 Task: Search one way flight ticket for 1 adult, 5 children, 2 infants in seat and 1 infant on lap in first from Bangor: Bangor International Airport to Rock Springs: Southwest Wyoming Regional Airport (rock Springs Sweetwater County Airport) on 8-5-2023. Choice of flights is Emirates. Number of bags: 1 checked bag. Price is upto 87000. Outbound departure time preference is 12:00.
Action: Mouse moved to (264, 257)
Screenshot: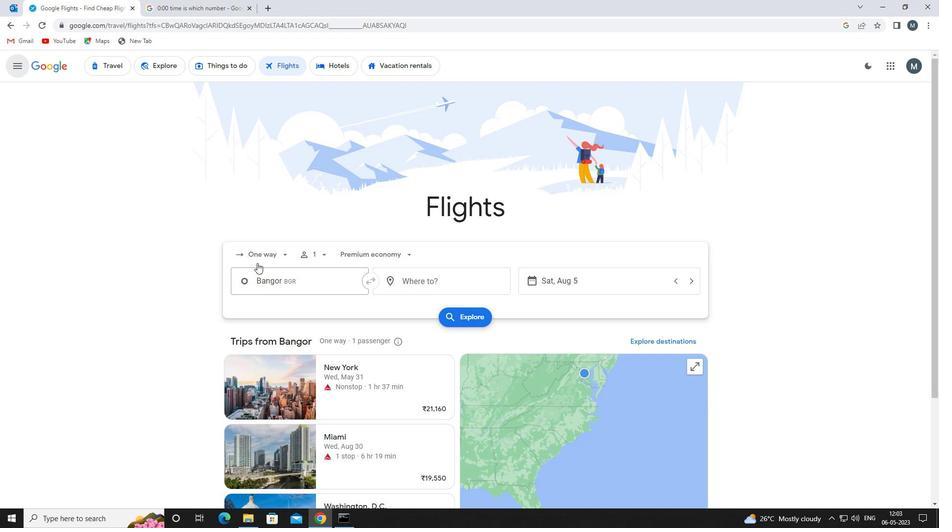 
Action: Mouse pressed left at (264, 257)
Screenshot: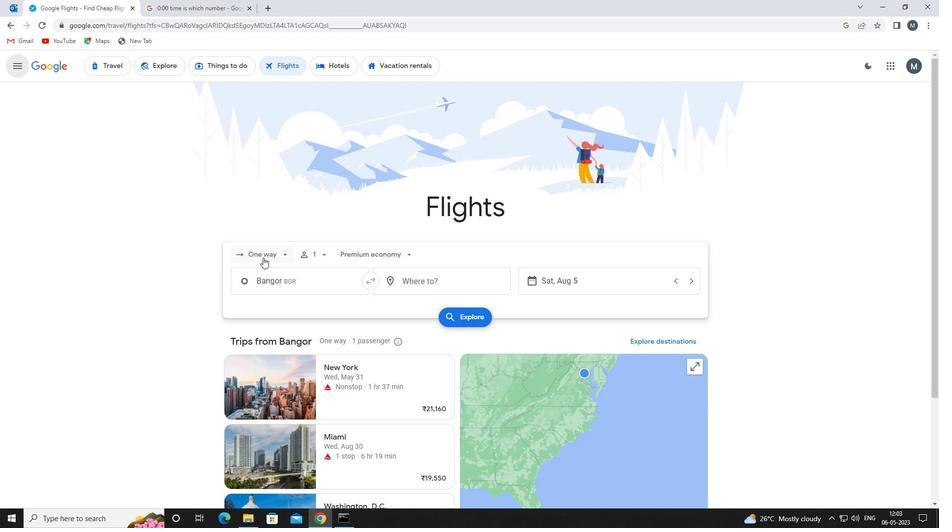 
Action: Mouse moved to (269, 299)
Screenshot: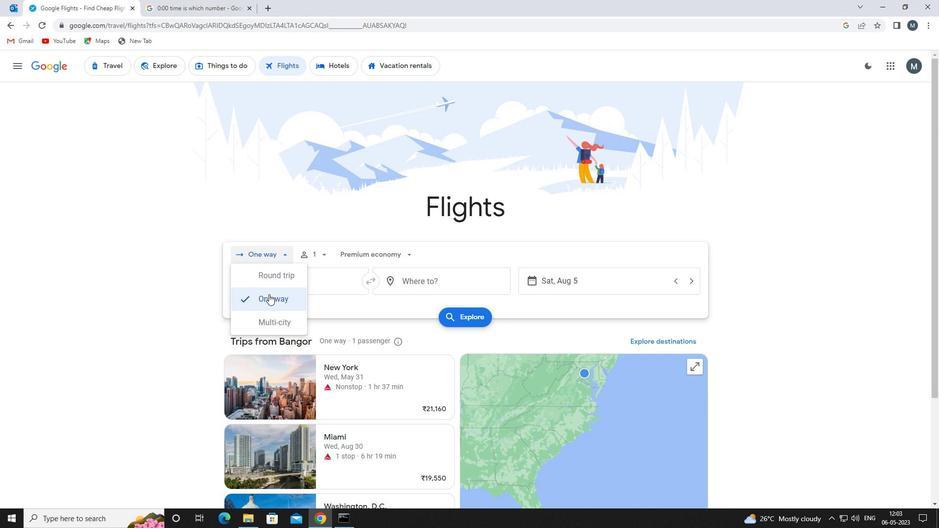 
Action: Mouse pressed left at (269, 299)
Screenshot: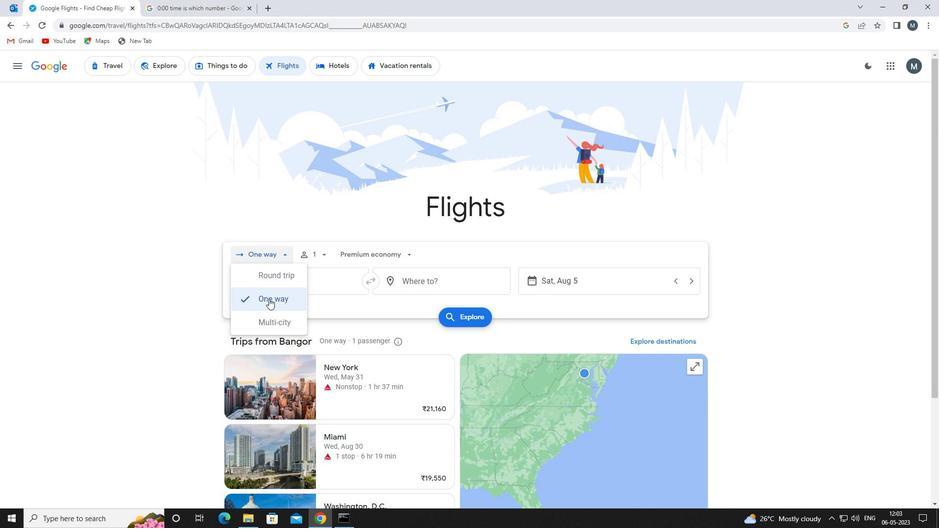 
Action: Mouse moved to (322, 254)
Screenshot: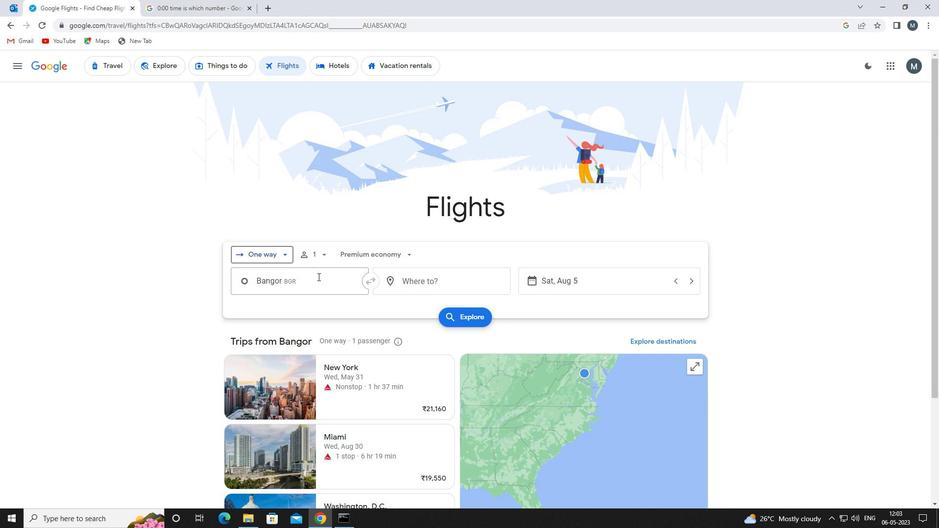 
Action: Mouse pressed left at (322, 254)
Screenshot: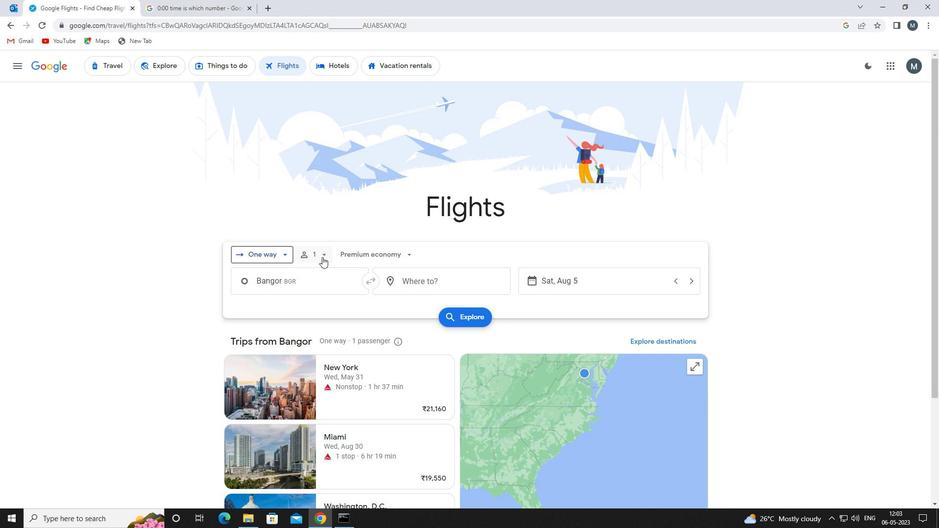 
Action: Mouse moved to (398, 306)
Screenshot: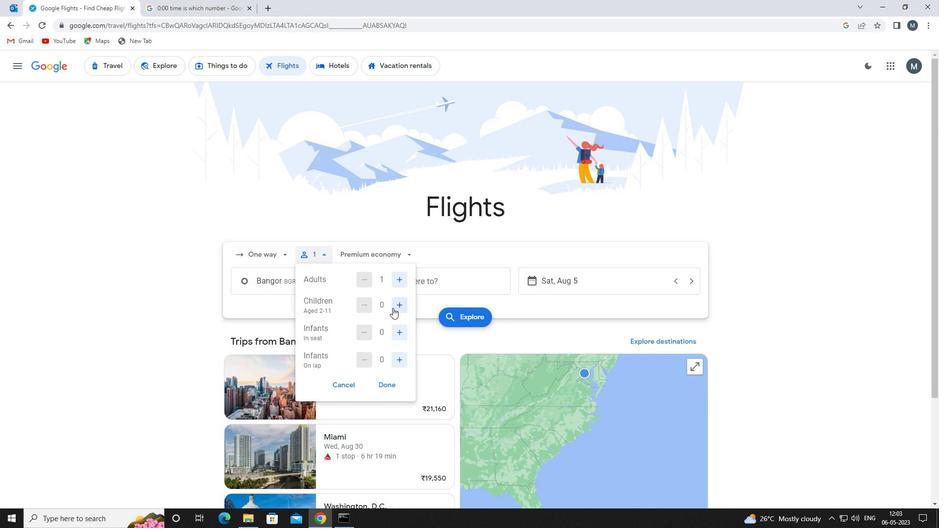 
Action: Mouse pressed left at (398, 306)
Screenshot: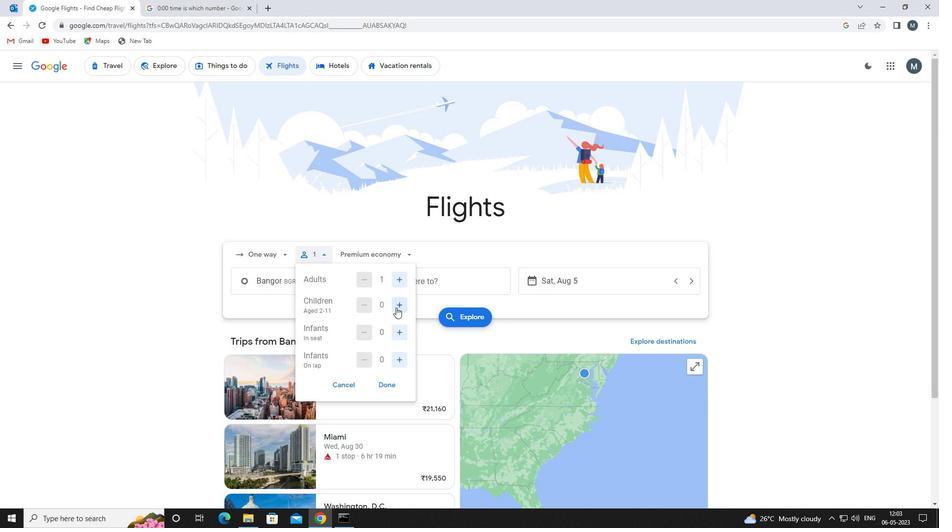 
Action: Mouse moved to (398, 306)
Screenshot: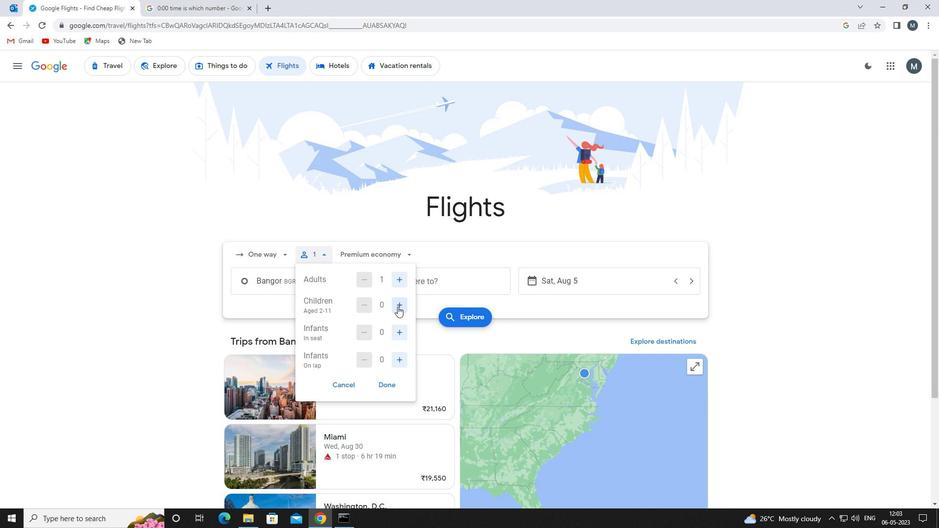 
Action: Mouse pressed left at (398, 306)
Screenshot: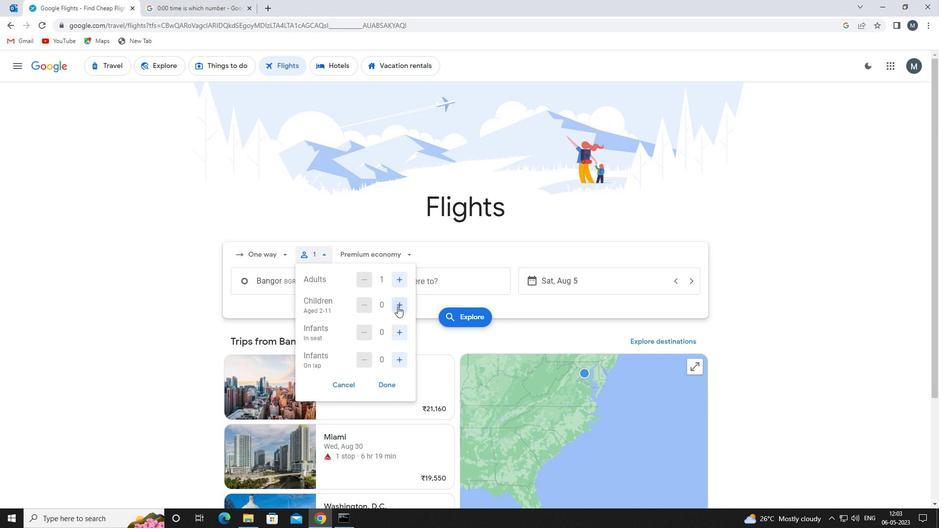 
Action: Mouse pressed left at (398, 306)
Screenshot: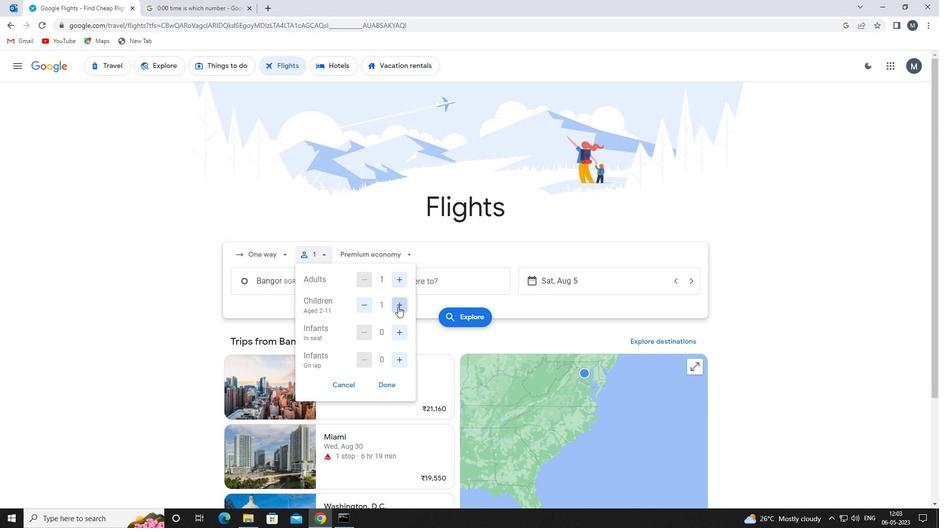 
Action: Mouse pressed left at (398, 306)
Screenshot: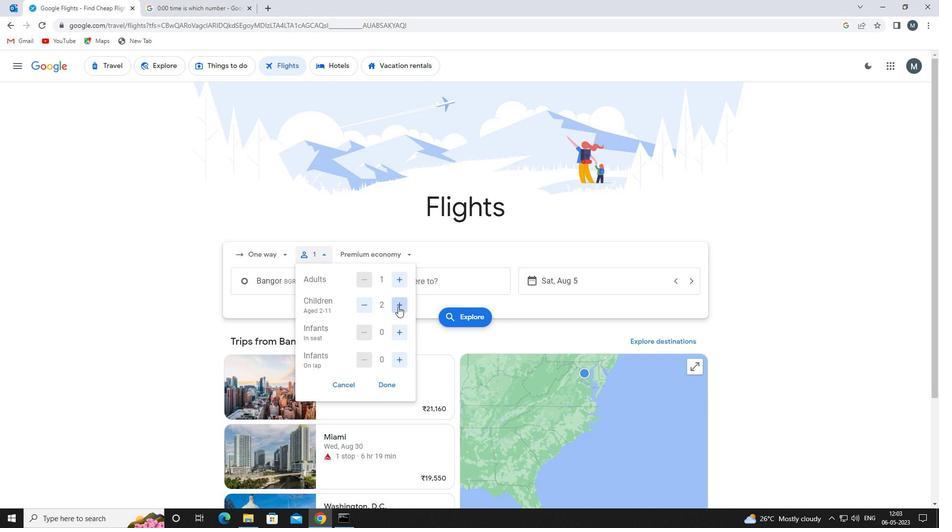 
Action: Mouse pressed left at (398, 306)
Screenshot: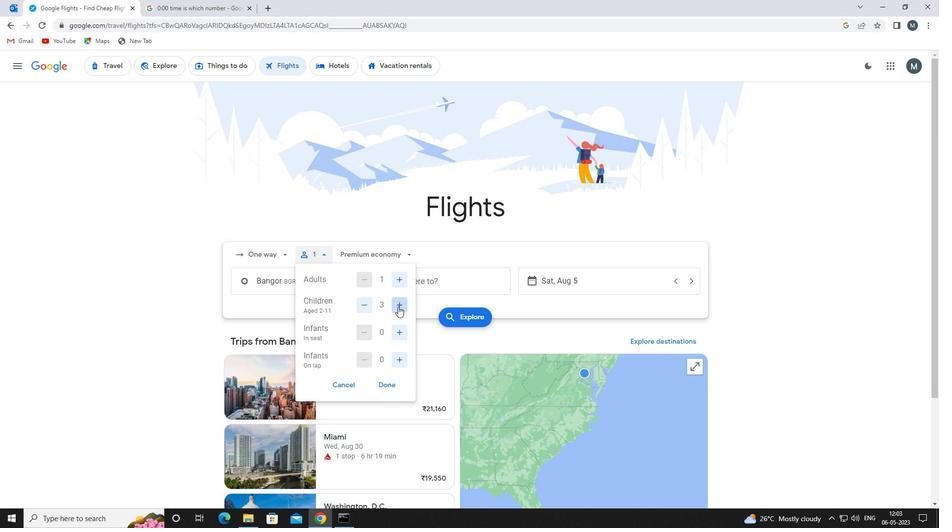 
Action: Mouse moved to (402, 335)
Screenshot: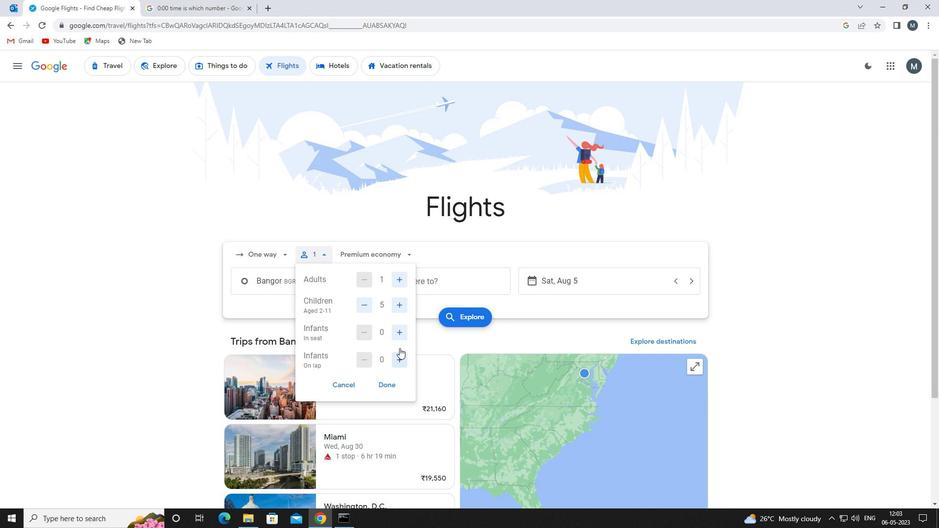 
Action: Mouse pressed left at (402, 335)
Screenshot: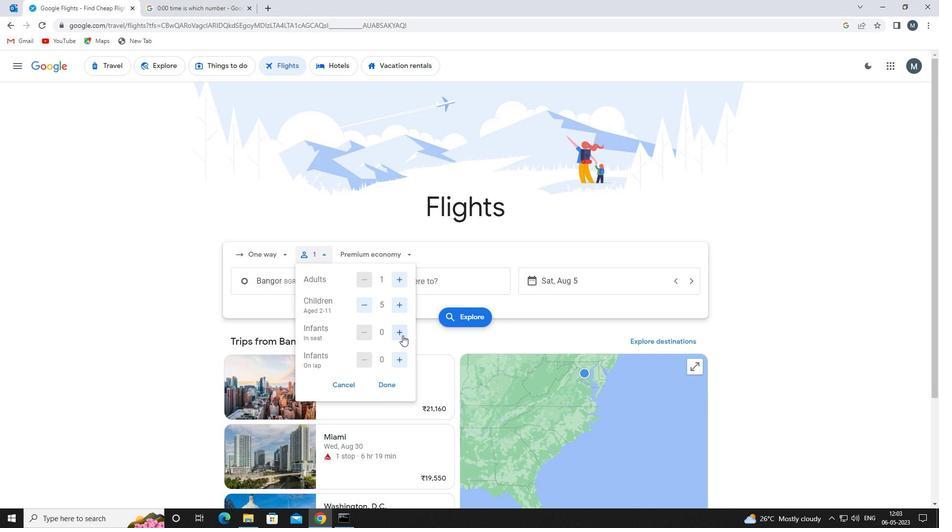 
Action: Mouse moved to (403, 334)
Screenshot: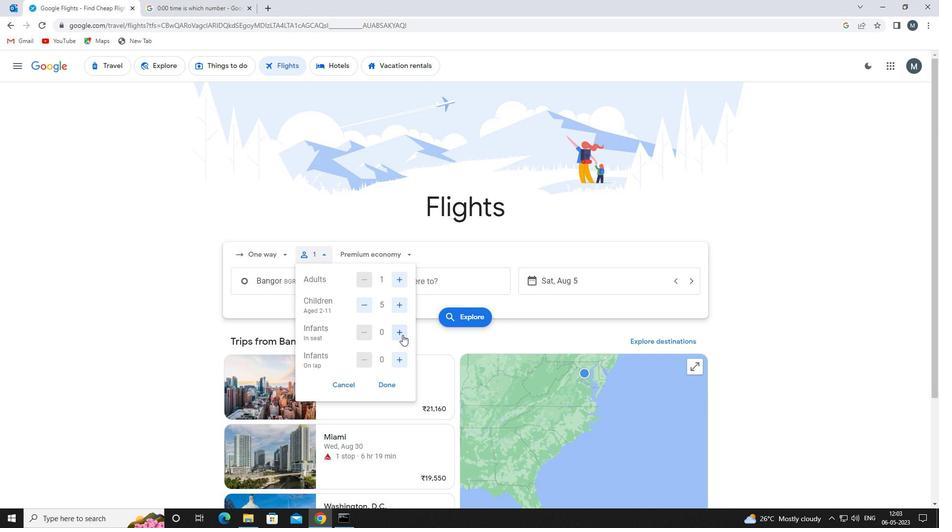 
Action: Mouse pressed left at (403, 334)
Screenshot: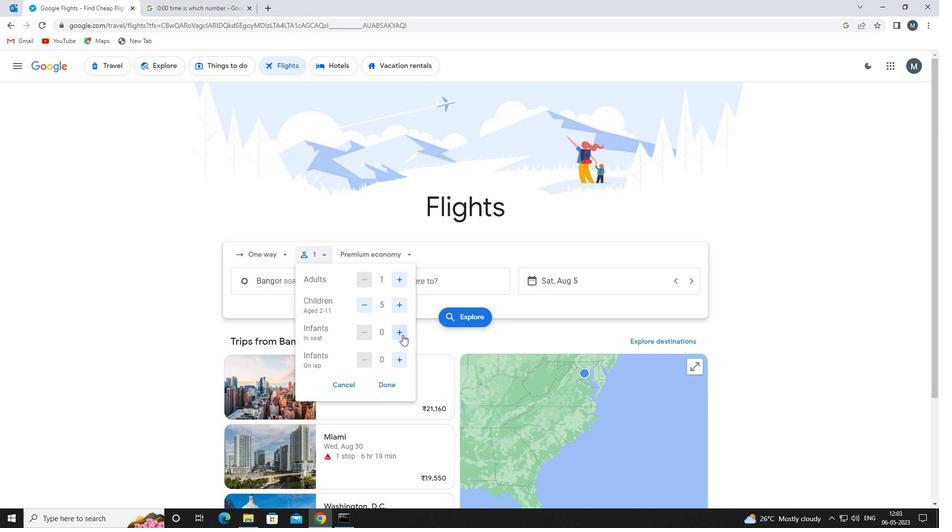 
Action: Mouse moved to (398, 362)
Screenshot: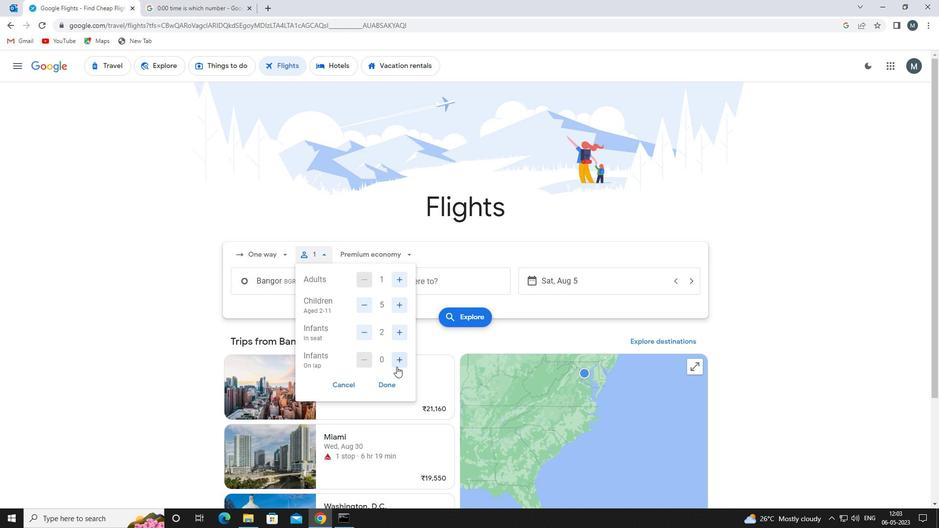 
Action: Mouse pressed left at (398, 362)
Screenshot: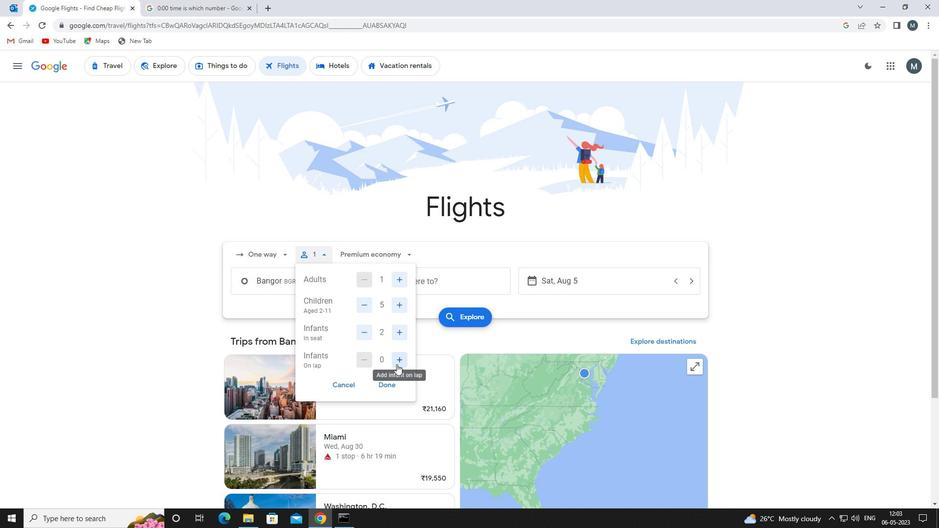 
Action: Mouse moved to (364, 330)
Screenshot: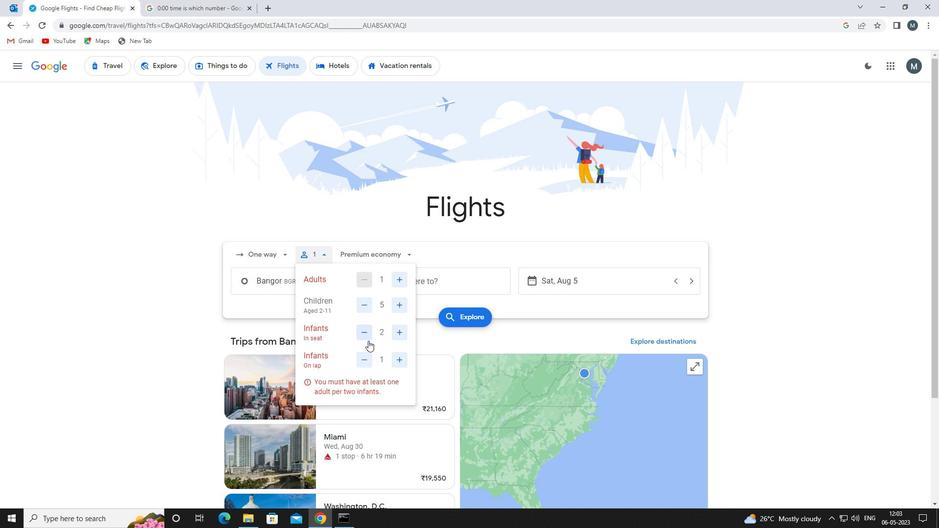 
Action: Mouse pressed left at (364, 330)
Screenshot: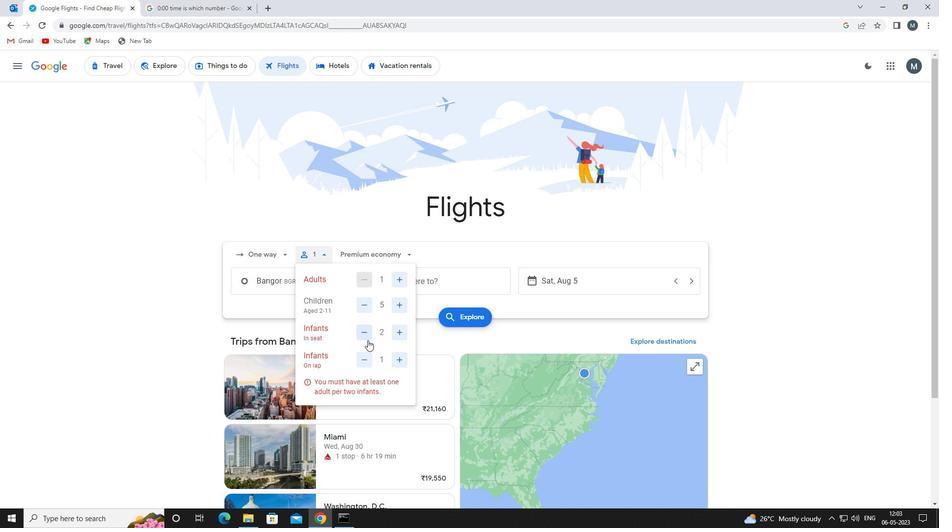 
Action: Mouse moved to (386, 381)
Screenshot: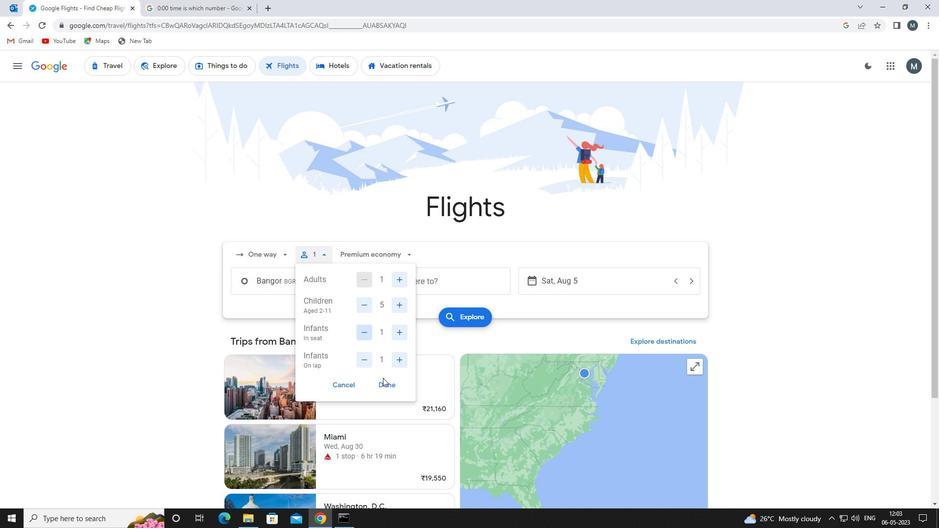 
Action: Mouse pressed left at (386, 381)
Screenshot: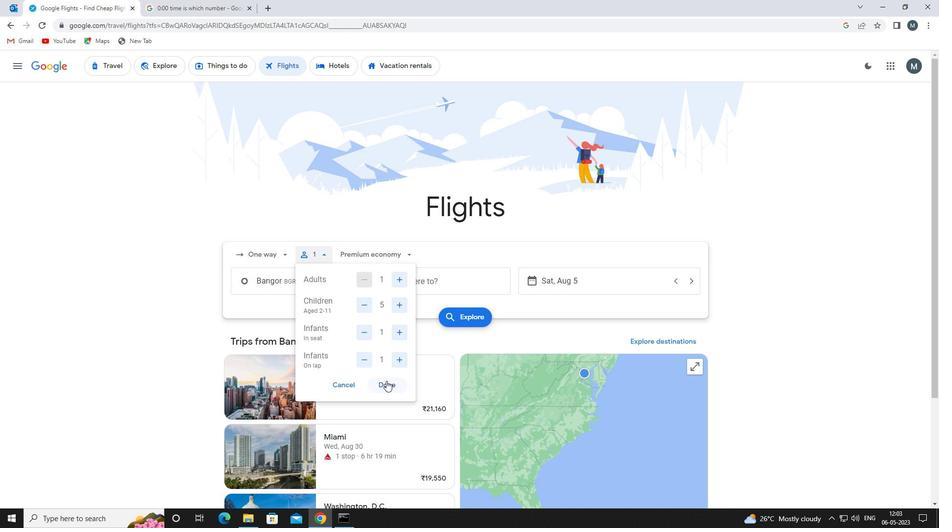 
Action: Mouse moved to (372, 251)
Screenshot: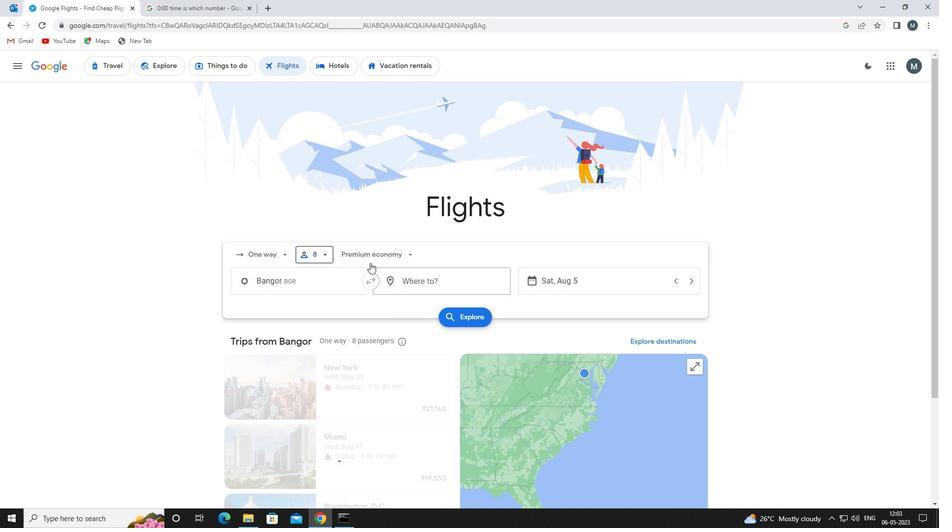 
Action: Mouse pressed left at (372, 251)
Screenshot: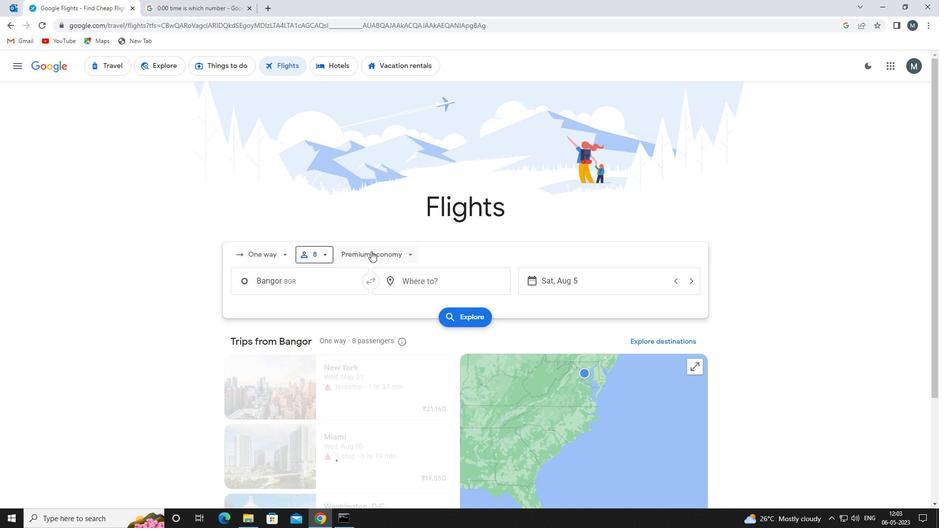 
Action: Mouse moved to (376, 345)
Screenshot: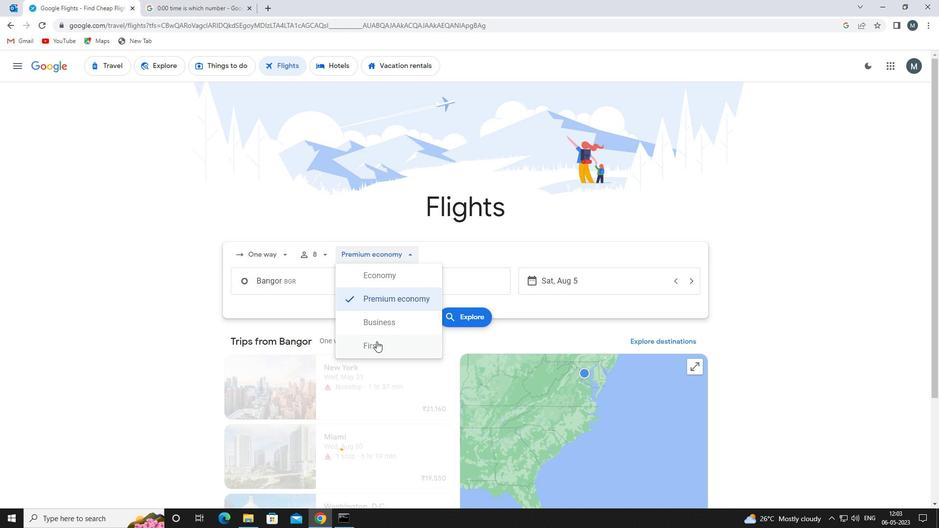 
Action: Mouse pressed left at (376, 345)
Screenshot: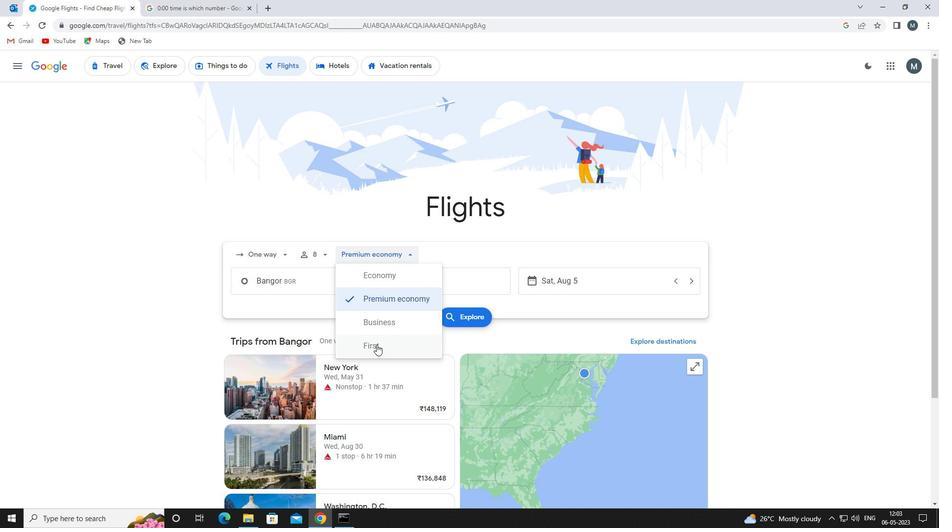 
Action: Mouse moved to (316, 284)
Screenshot: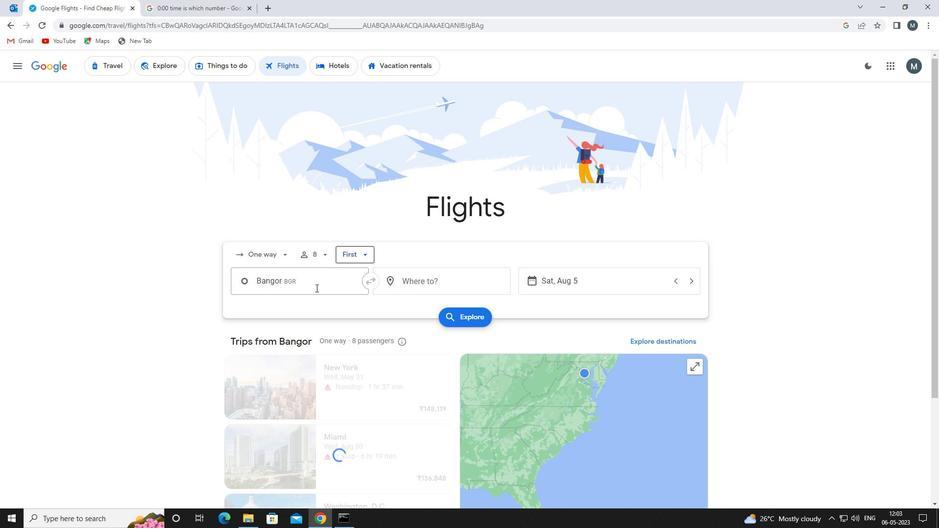 
Action: Mouse pressed left at (316, 284)
Screenshot: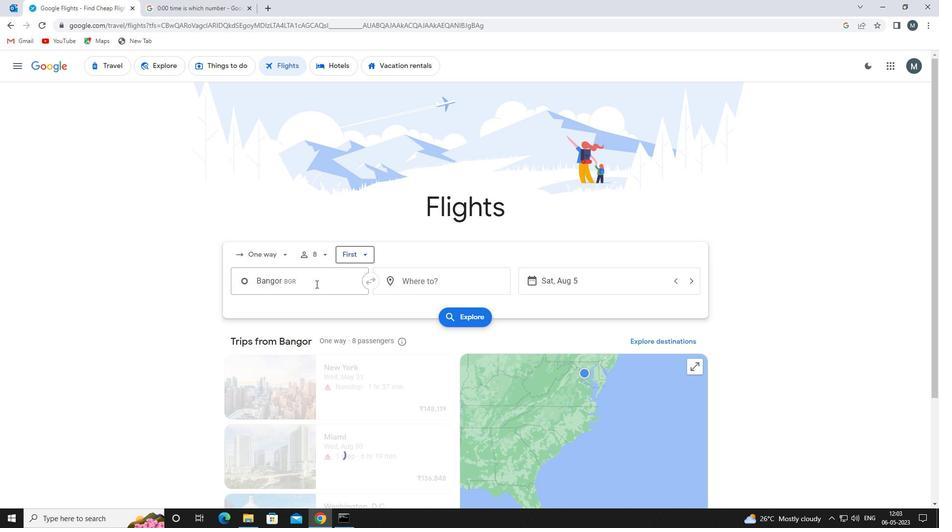
Action: Key pressed bangor<Key.space>ine<Key.backspace>
Screenshot: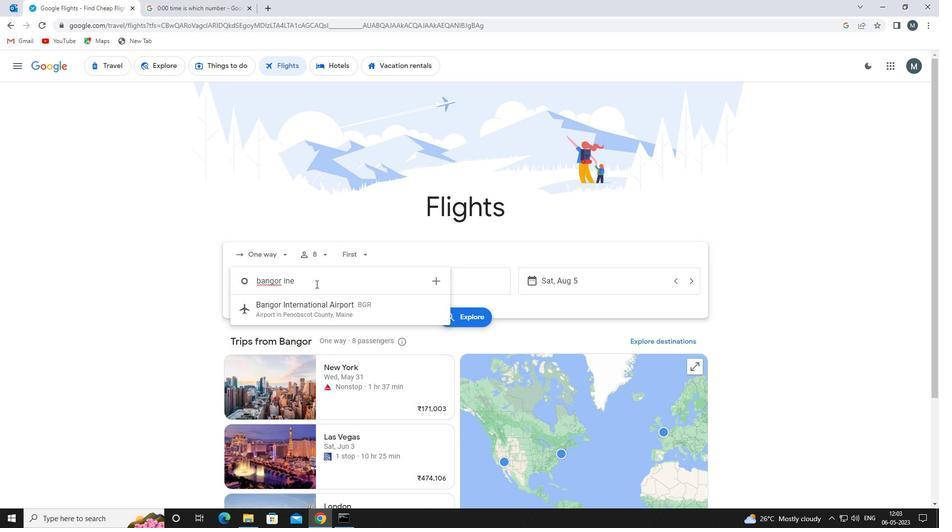 
Action: Mouse moved to (319, 307)
Screenshot: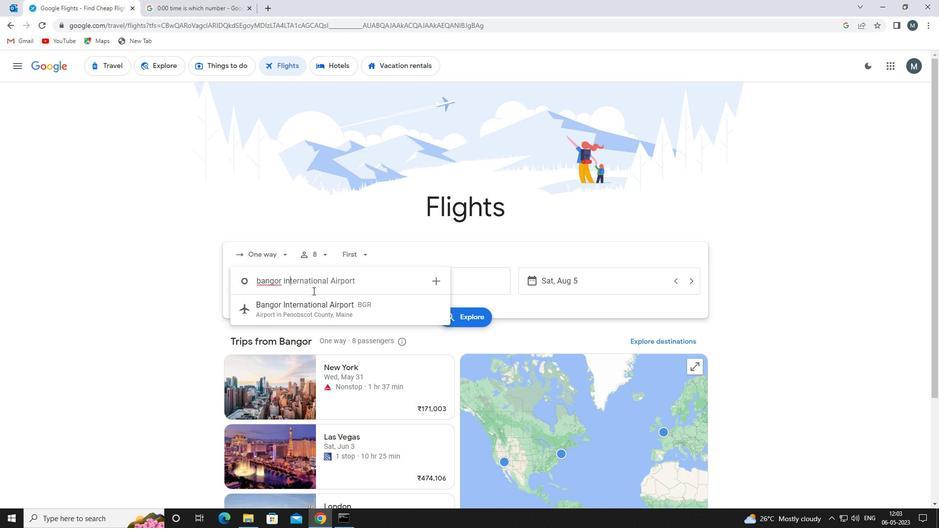 
Action: Mouse pressed left at (319, 307)
Screenshot: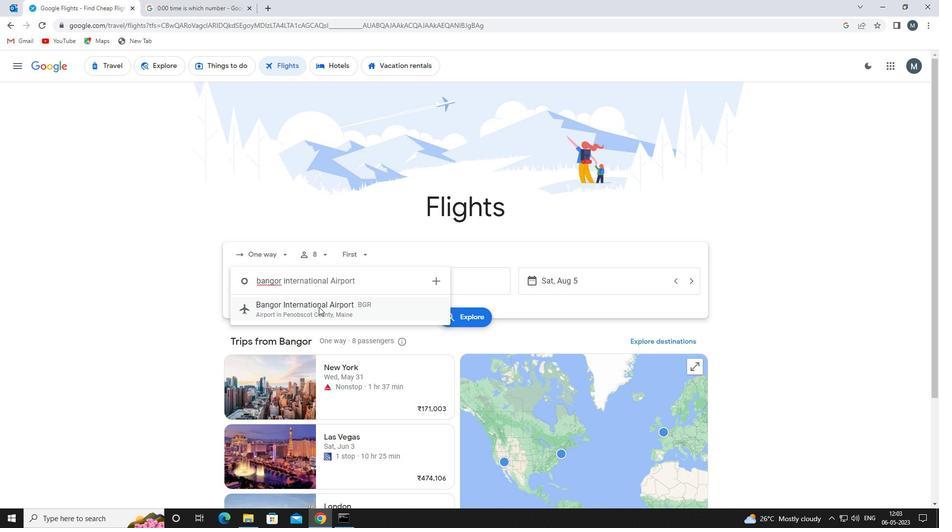 
Action: Mouse moved to (430, 283)
Screenshot: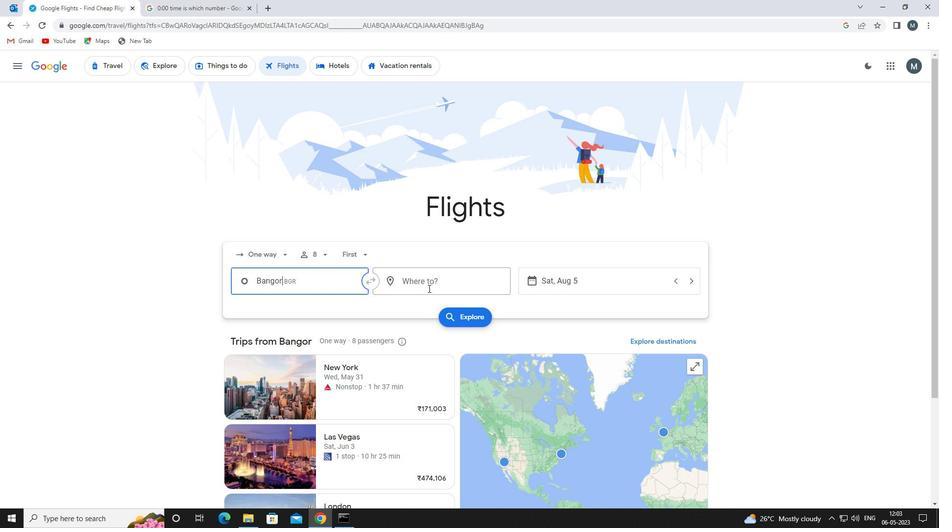 
Action: Mouse pressed left at (430, 283)
Screenshot: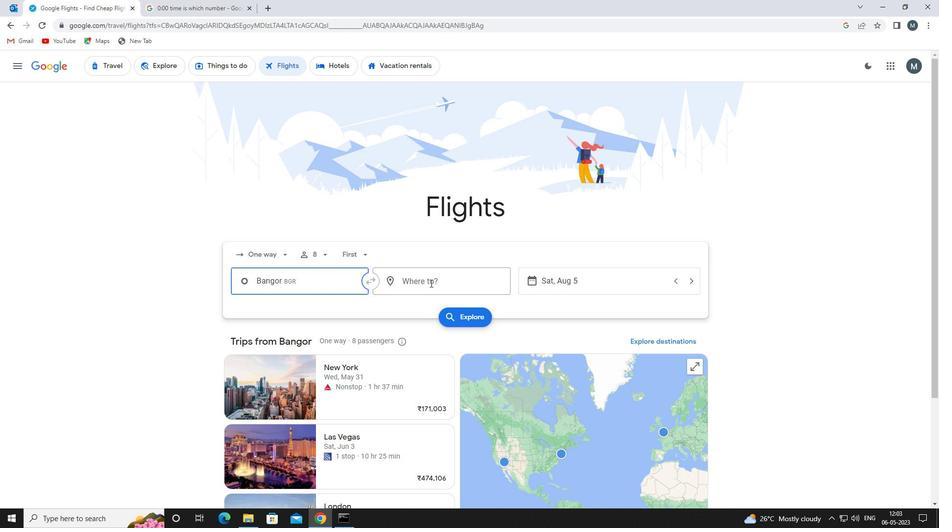 
Action: Key pressed southwest<Key.space>wy
Screenshot: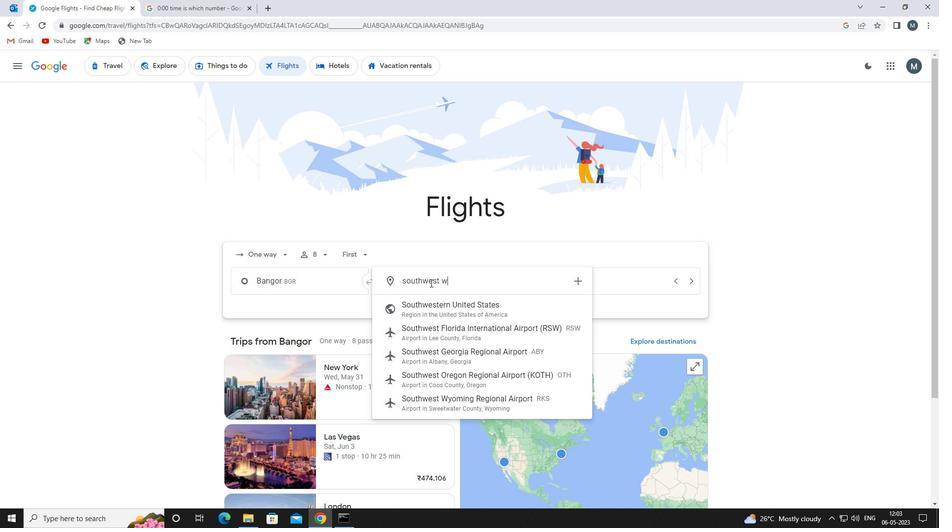 
Action: Mouse moved to (438, 310)
Screenshot: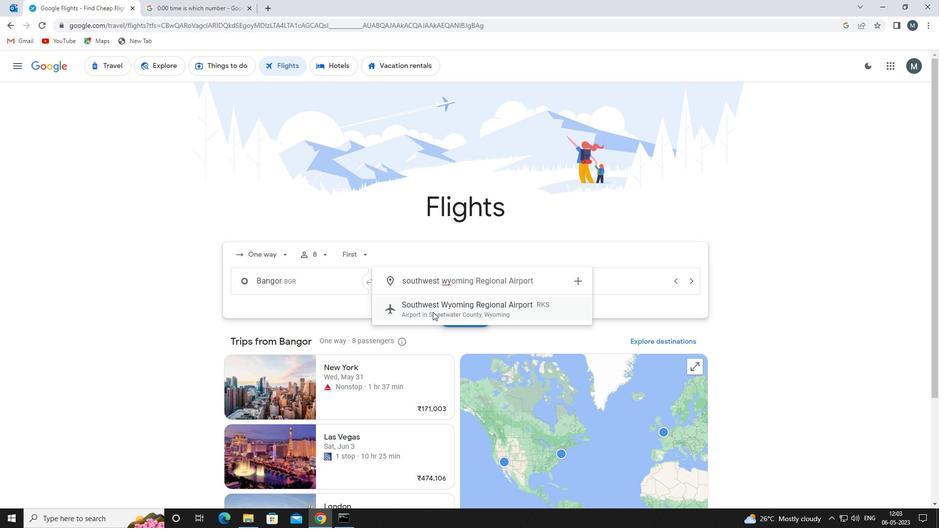 
Action: Mouse pressed left at (438, 310)
Screenshot: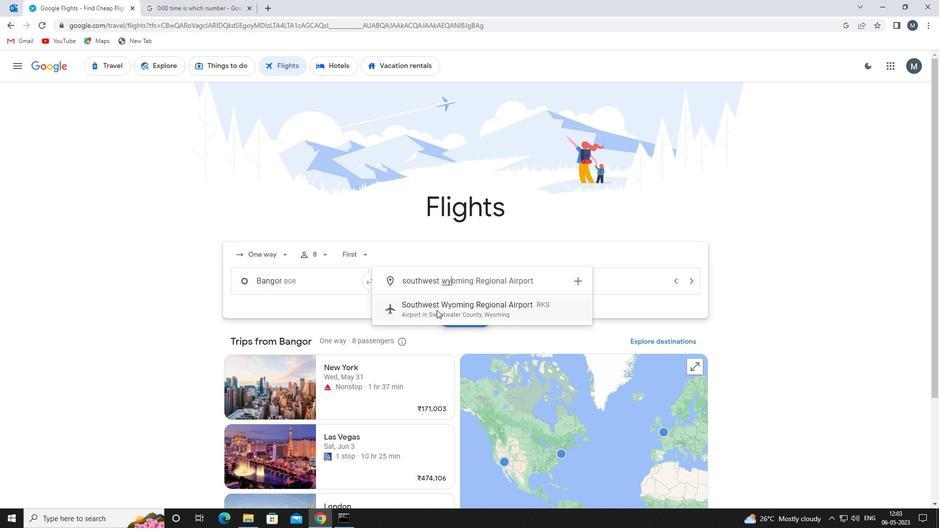 
Action: Mouse moved to (542, 282)
Screenshot: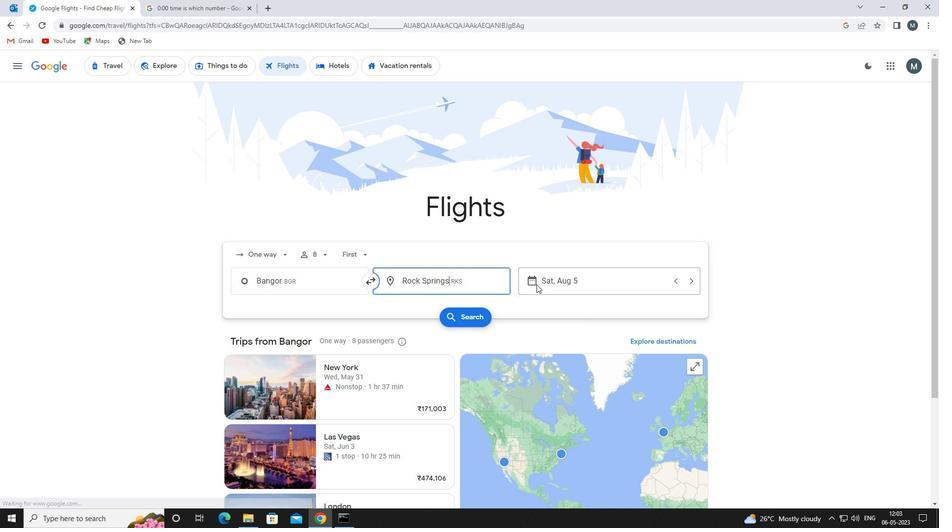 
Action: Mouse pressed left at (542, 282)
Screenshot: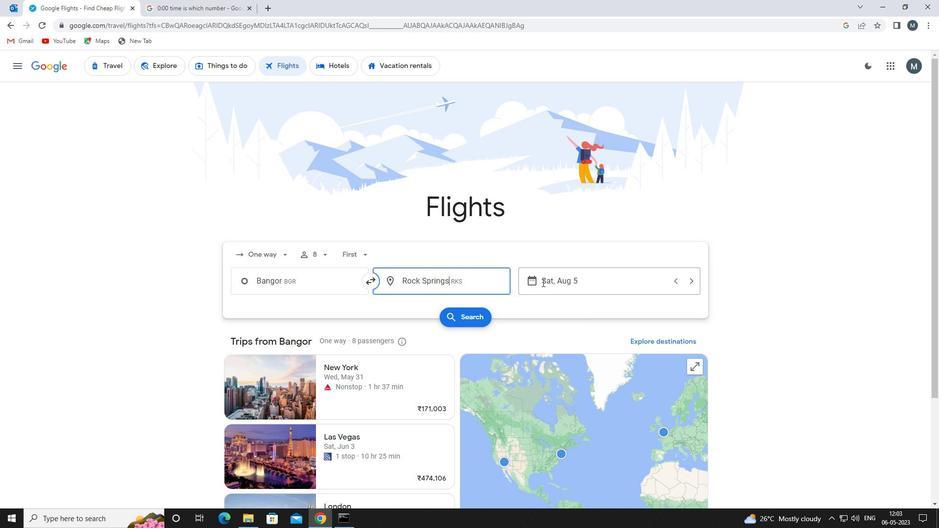 
Action: Mouse moved to (493, 334)
Screenshot: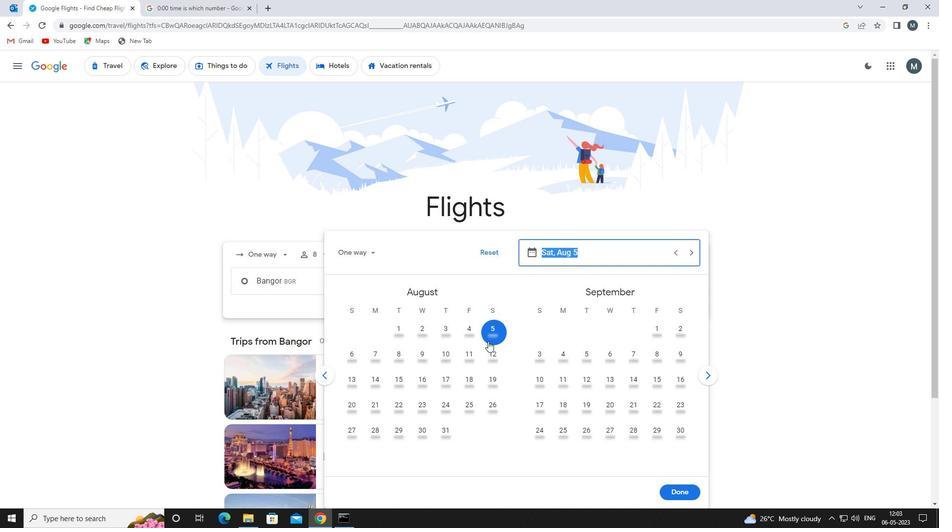 
Action: Mouse pressed left at (493, 334)
Screenshot: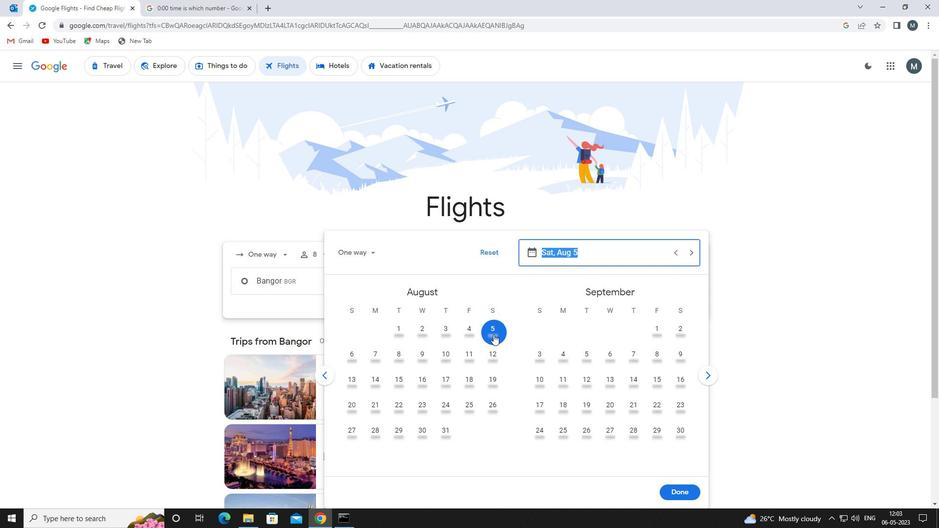 
Action: Mouse moved to (673, 492)
Screenshot: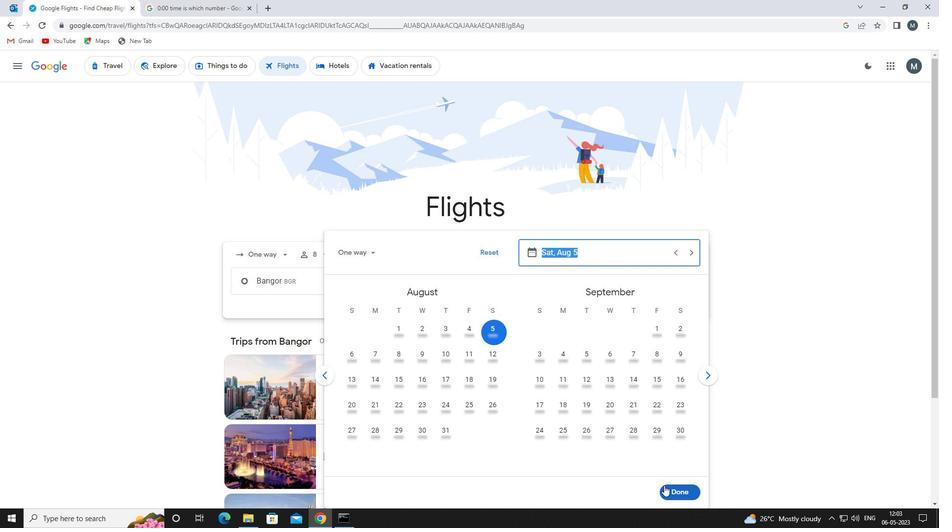 
Action: Mouse pressed left at (673, 492)
Screenshot: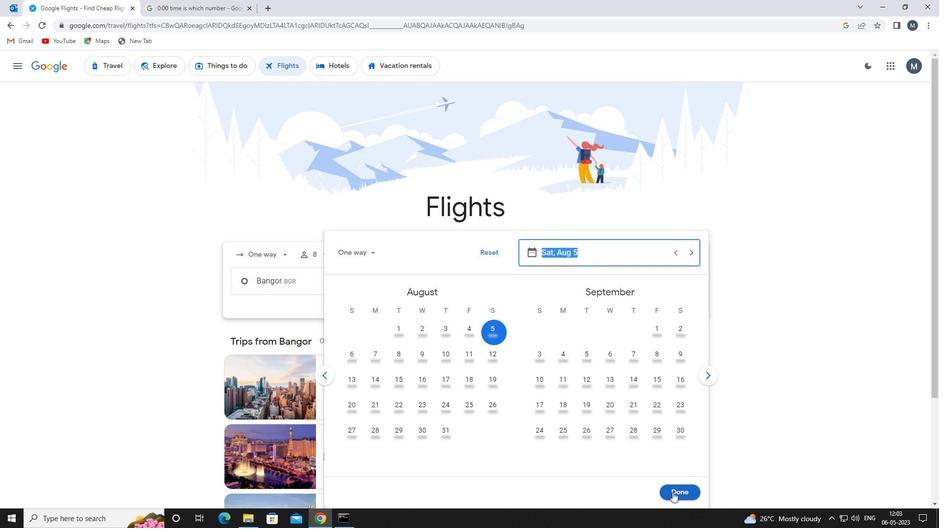 
Action: Mouse moved to (470, 312)
Screenshot: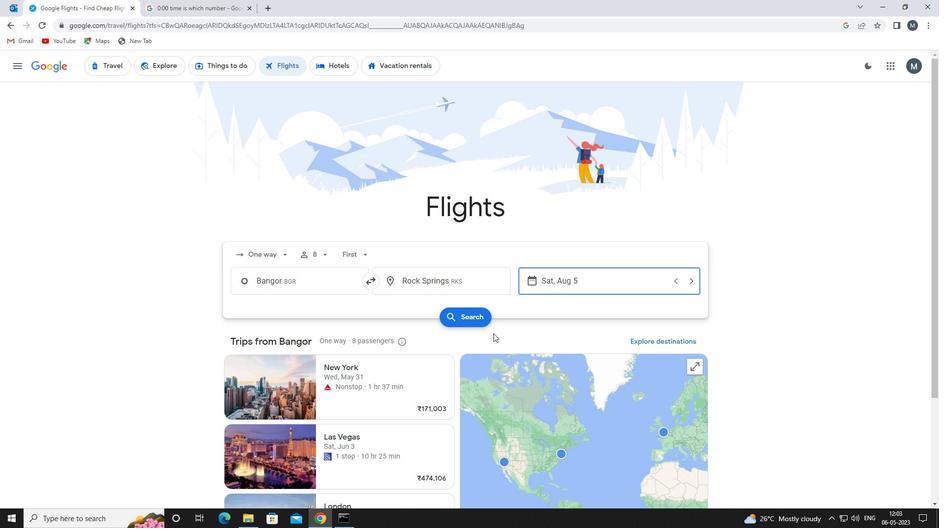 
Action: Mouse pressed left at (470, 312)
Screenshot: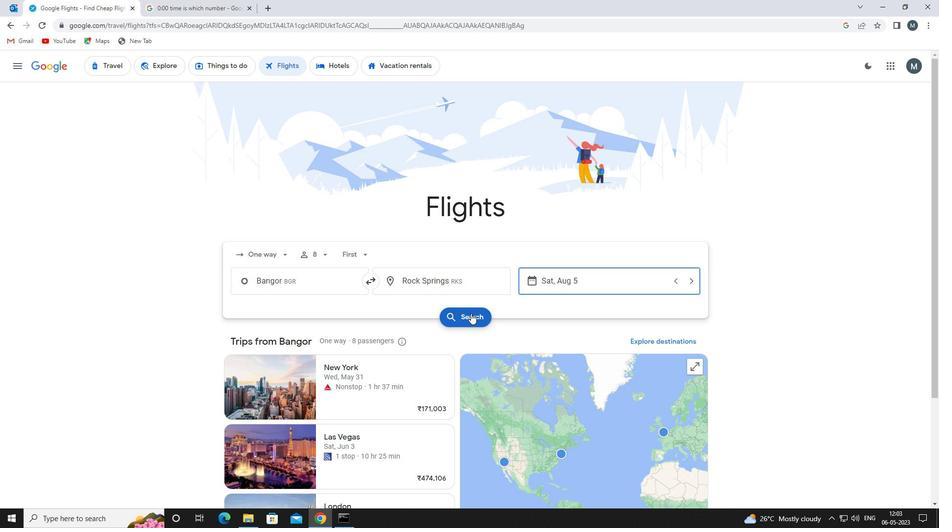
Action: Mouse moved to (256, 158)
Screenshot: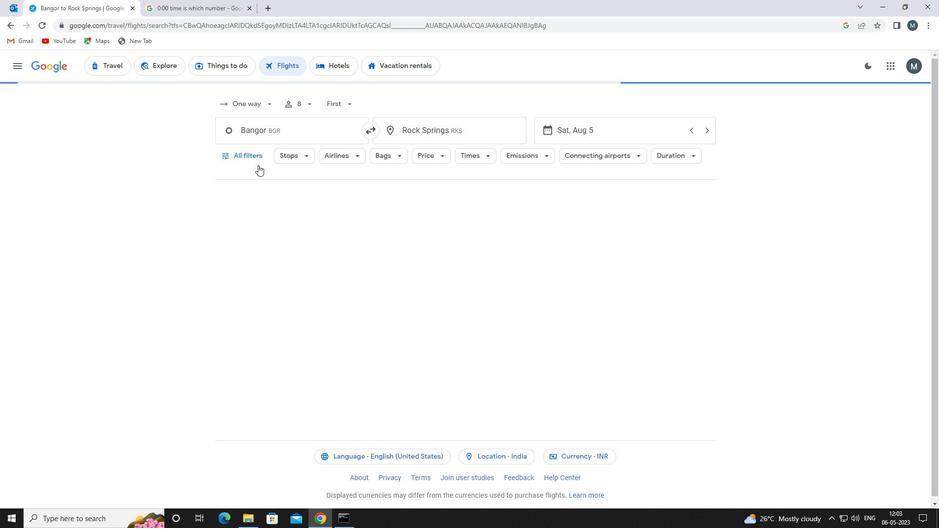 
Action: Mouse pressed left at (256, 158)
Screenshot: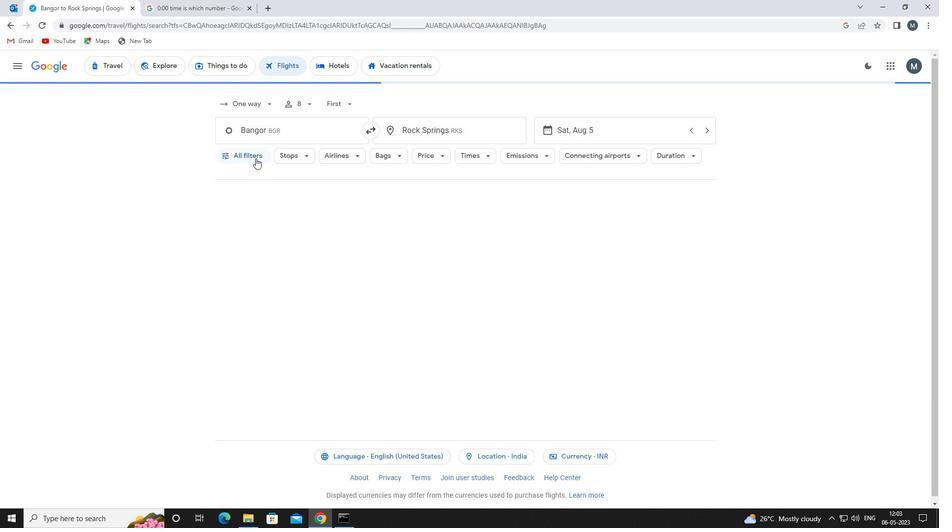 
Action: Mouse moved to (314, 279)
Screenshot: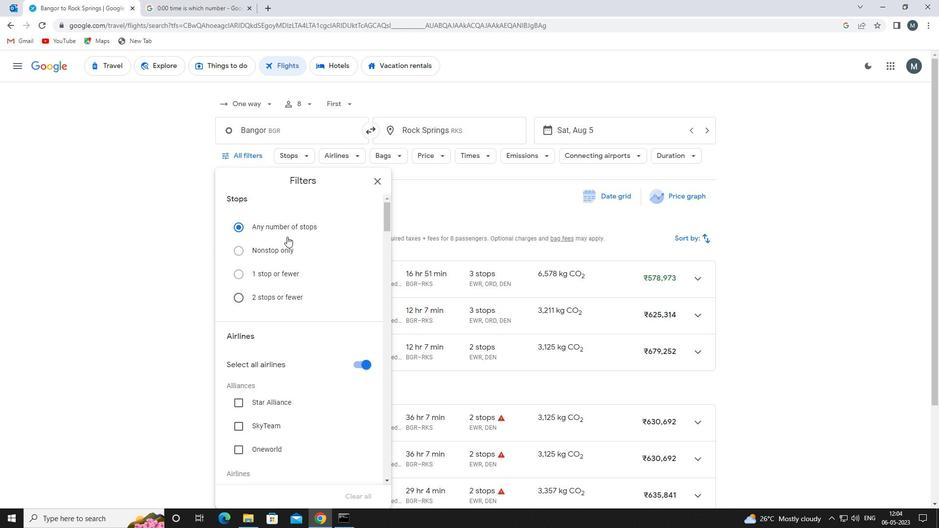 
Action: Mouse scrolled (314, 278) with delta (0, 0)
Screenshot: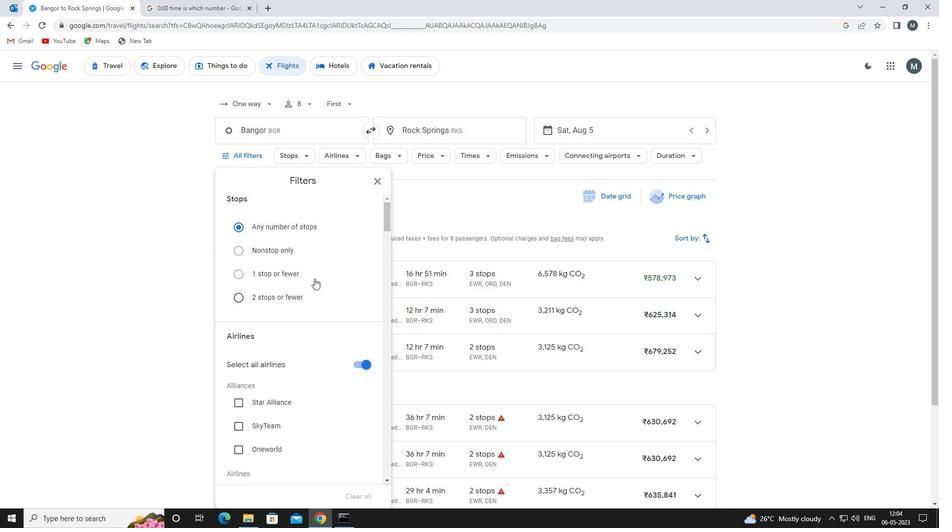 
Action: Mouse moved to (354, 316)
Screenshot: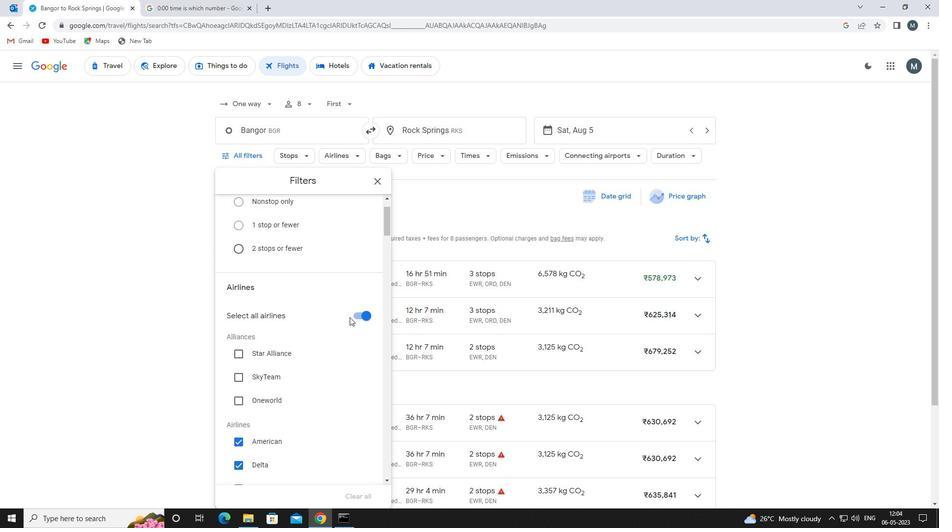 
Action: Mouse pressed left at (354, 316)
Screenshot: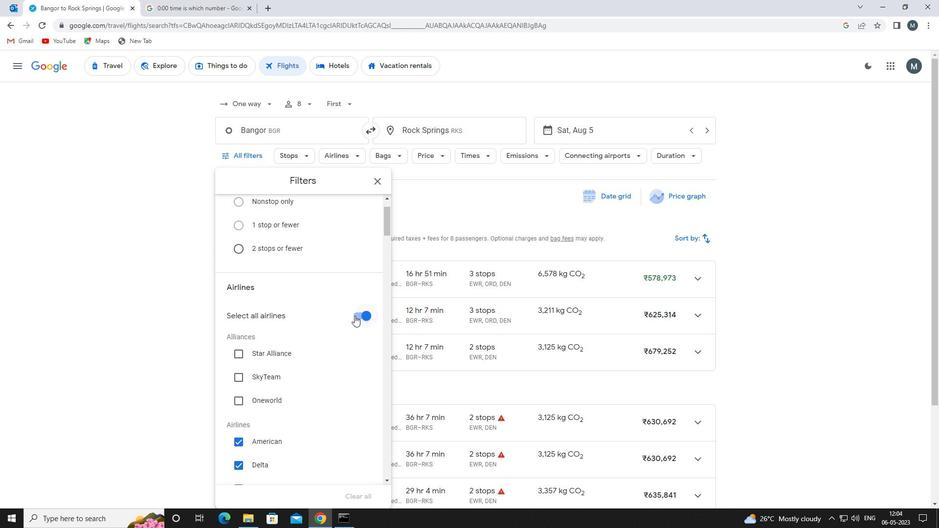 
Action: Mouse moved to (289, 320)
Screenshot: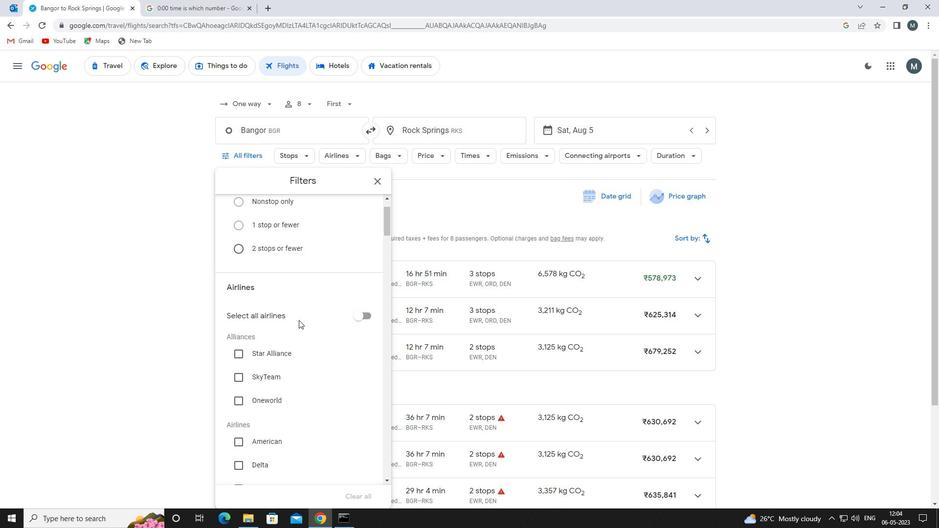 
Action: Mouse scrolled (289, 320) with delta (0, 0)
Screenshot: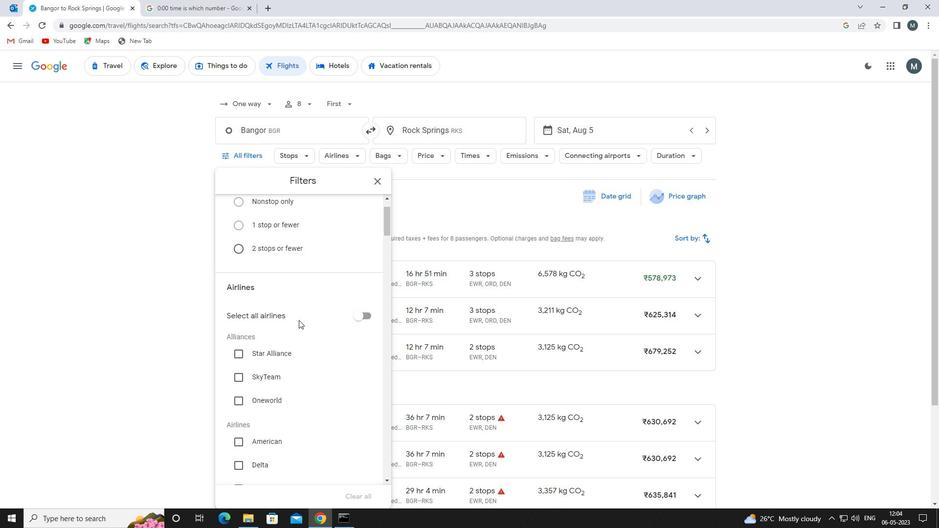 
Action: Mouse moved to (288, 321)
Screenshot: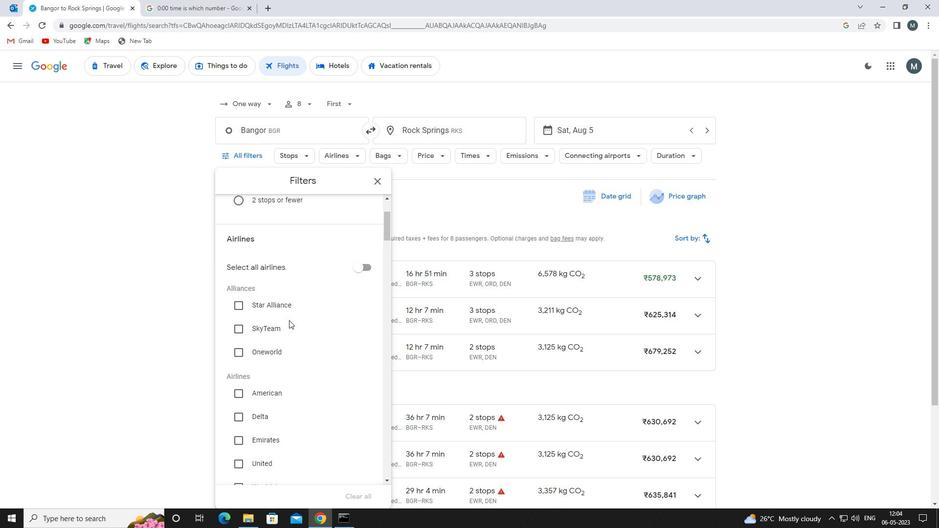 
Action: Mouse scrolled (288, 320) with delta (0, 0)
Screenshot: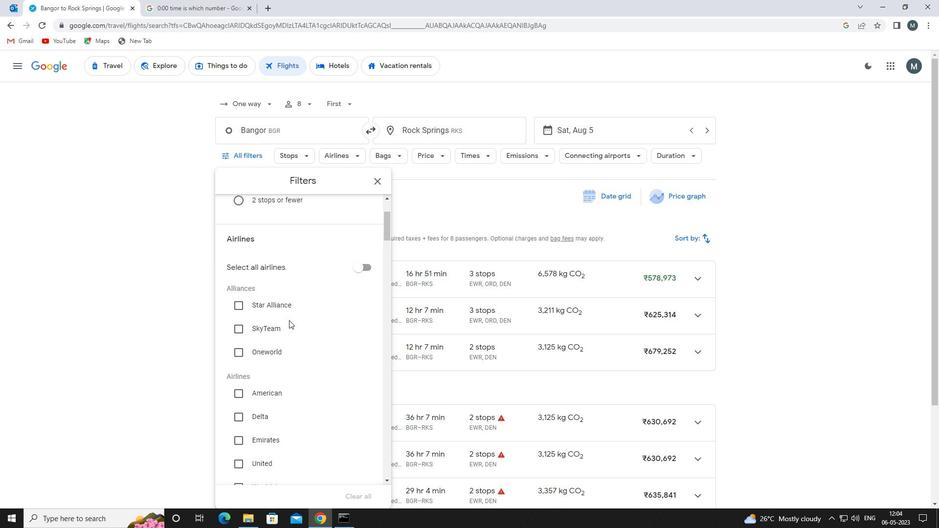 
Action: Mouse scrolled (288, 320) with delta (0, 0)
Screenshot: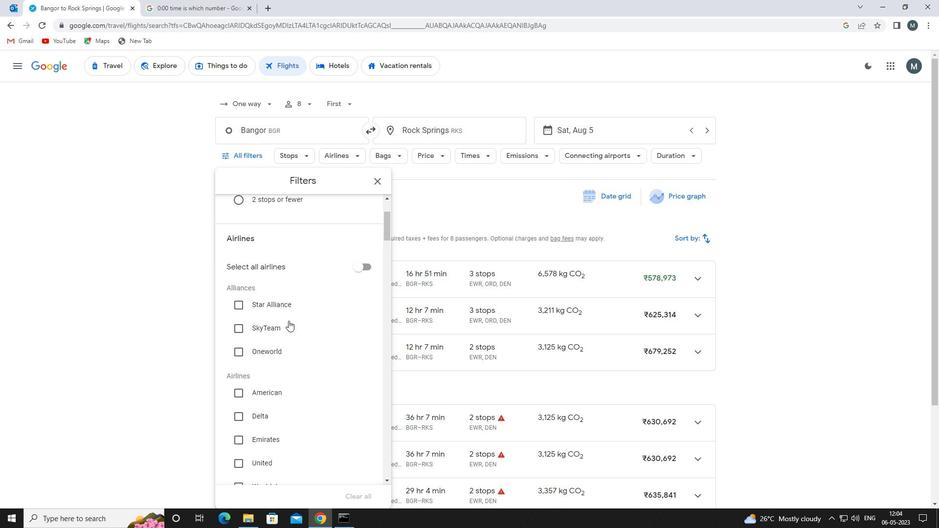 
Action: Mouse moved to (283, 343)
Screenshot: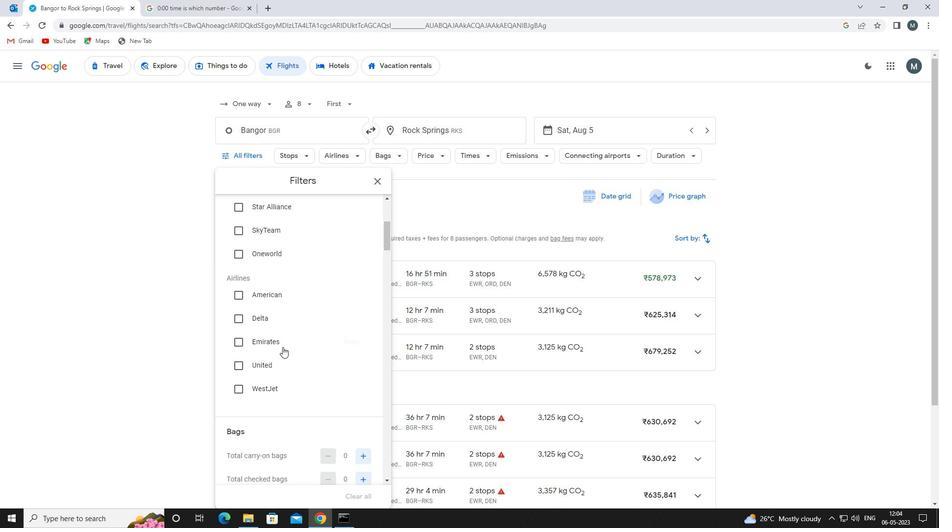 
Action: Mouse pressed left at (283, 343)
Screenshot: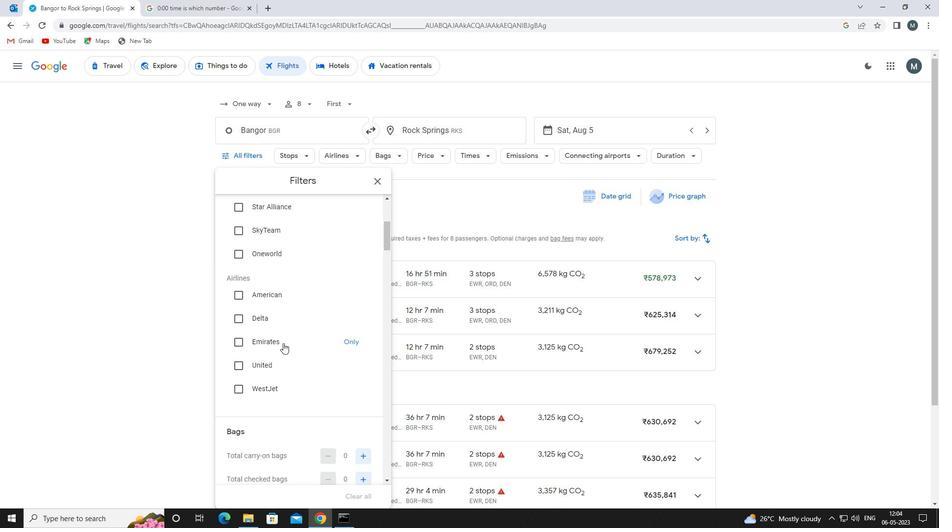
Action: Mouse moved to (302, 332)
Screenshot: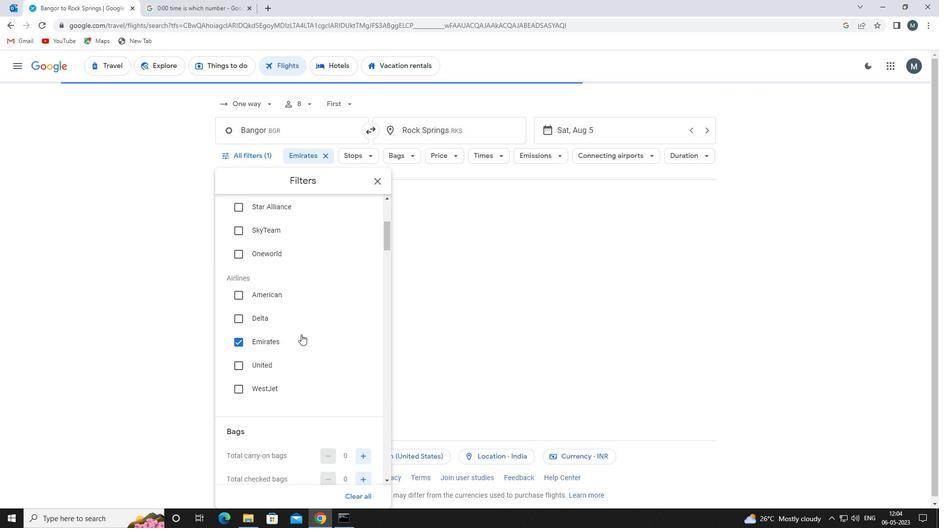 
Action: Mouse scrolled (302, 332) with delta (0, 0)
Screenshot: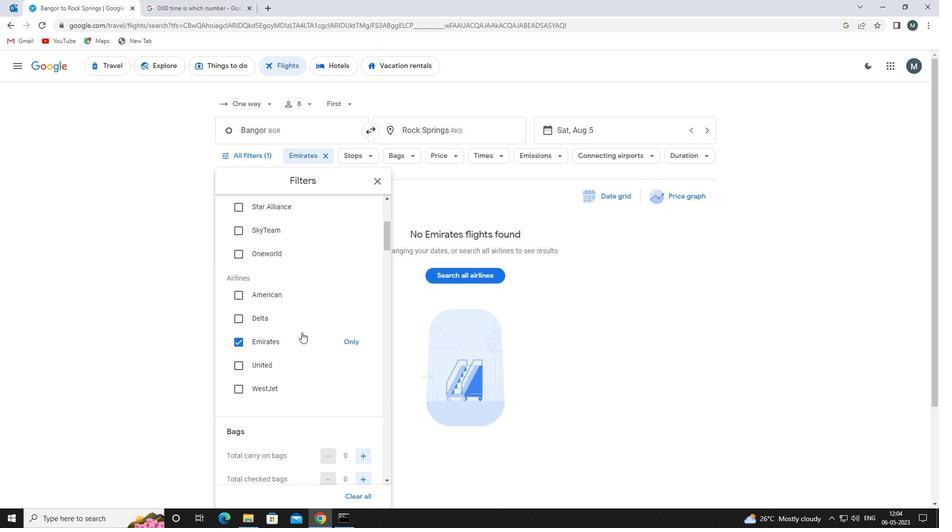 
Action: Mouse scrolled (302, 332) with delta (0, 0)
Screenshot: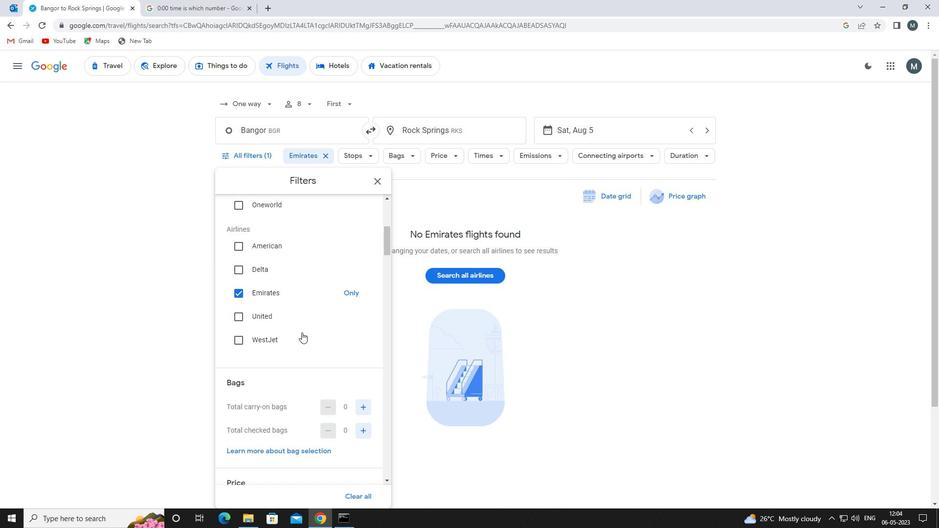 
Action: Mouse moved to (359, 379)
Screenshot: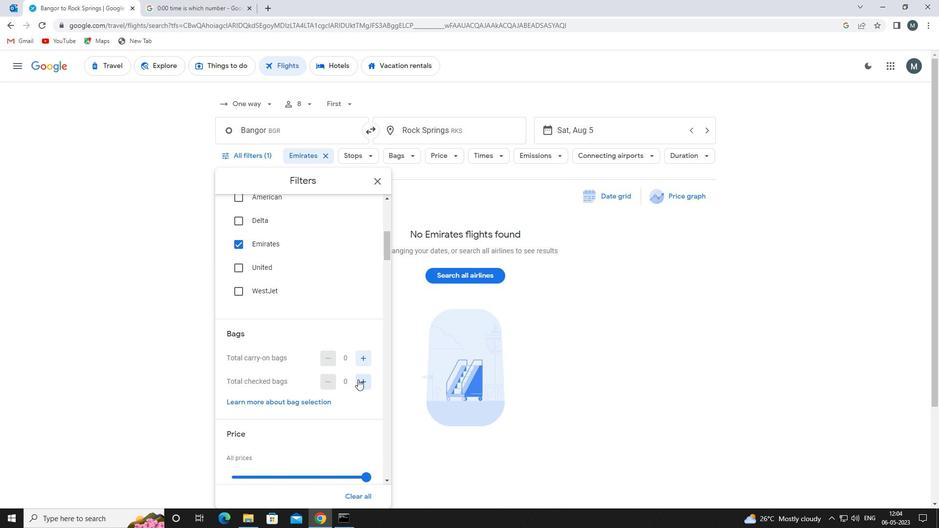 
Action: Mouse pressed left at (359, 379)
Screenshot: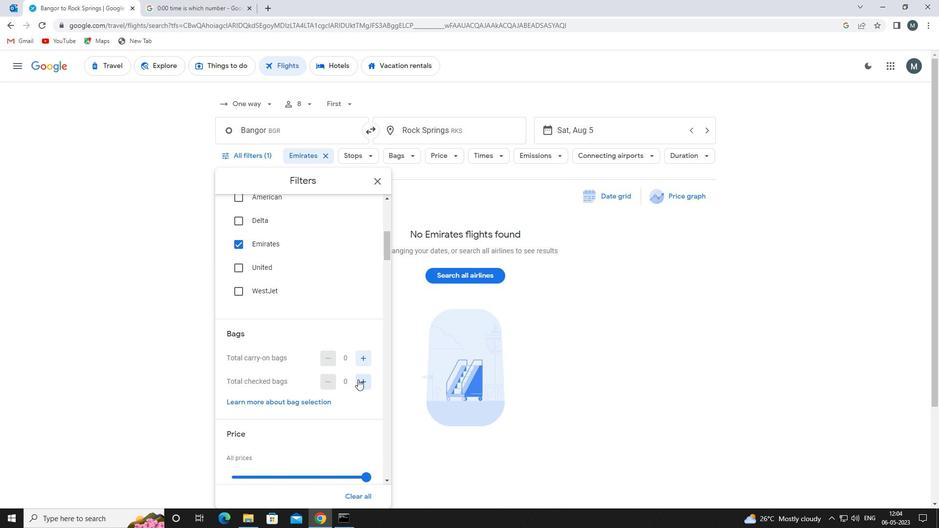 
Action: Mouse moved to (281, 335)
Screenshot: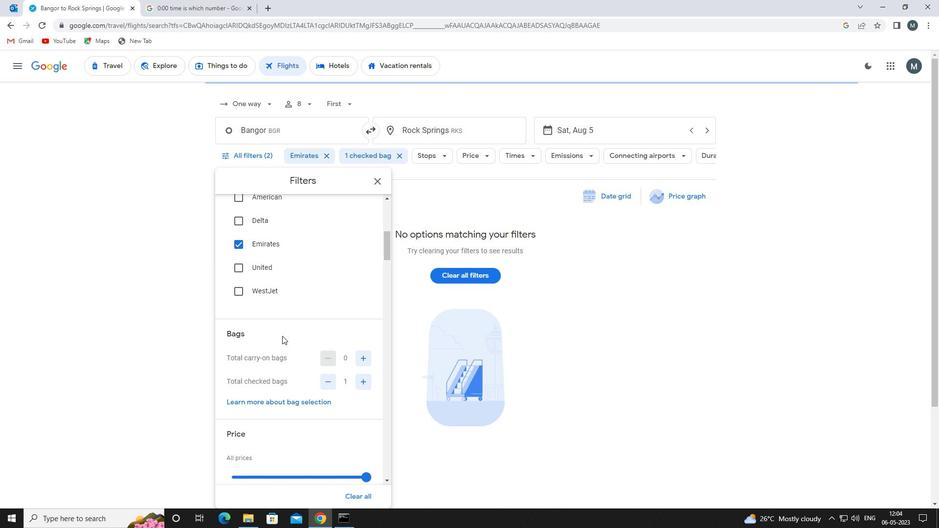 
Action: Mouse scrolled (281, 335) with delta (0, 0)
Screenshot: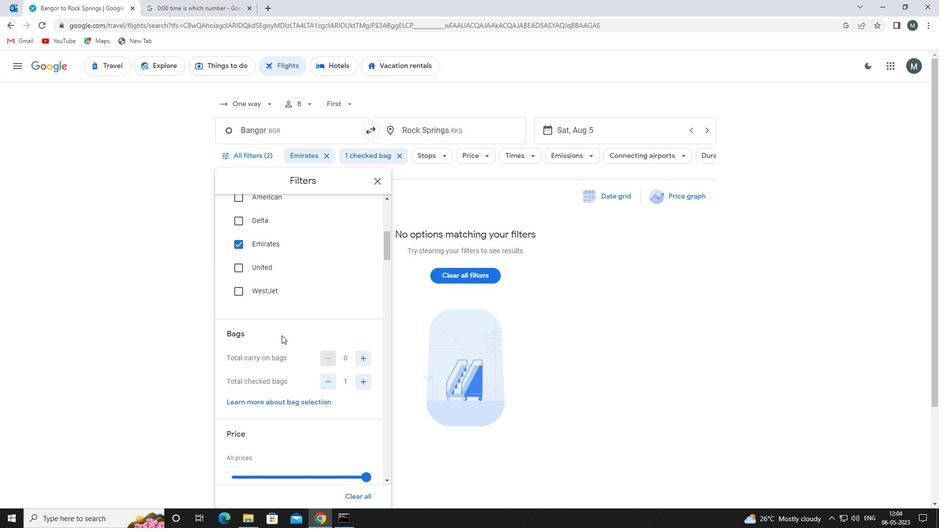 
Action: Mouse scrolled (281, 335) with delta (0, 0)
Screenshot: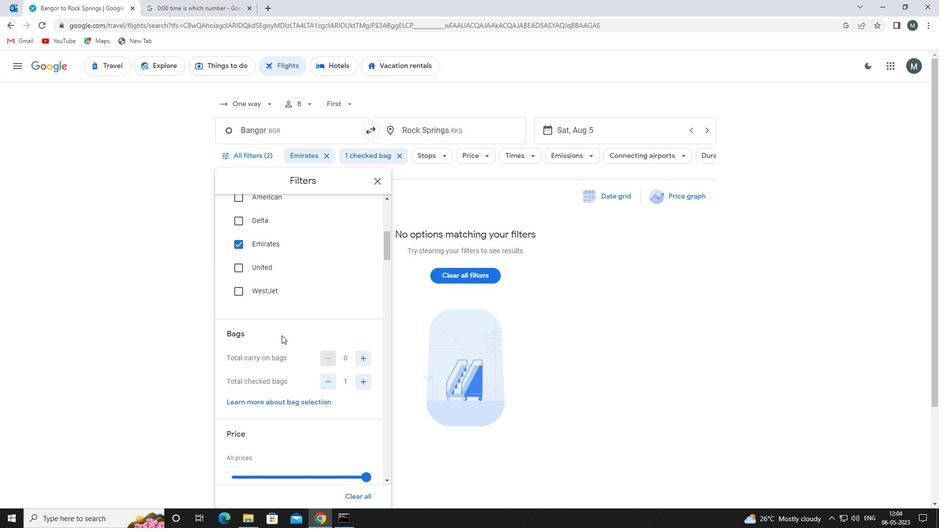 
Action: Mouse moved to (282, 377)
Screenshot: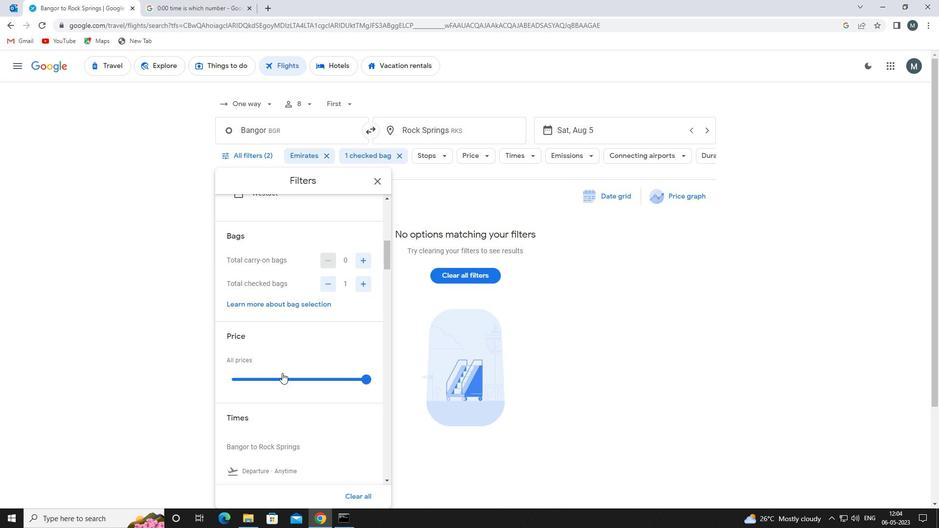 
Action: Mouse pressed left at (282, 377)
Screenshot: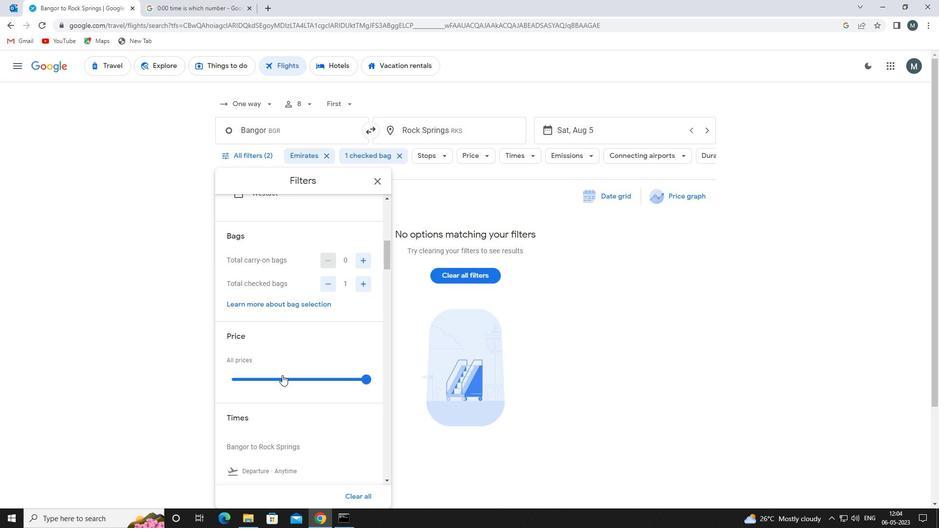 
Action: Mouse pressed left at (282, 377)
Screenshot: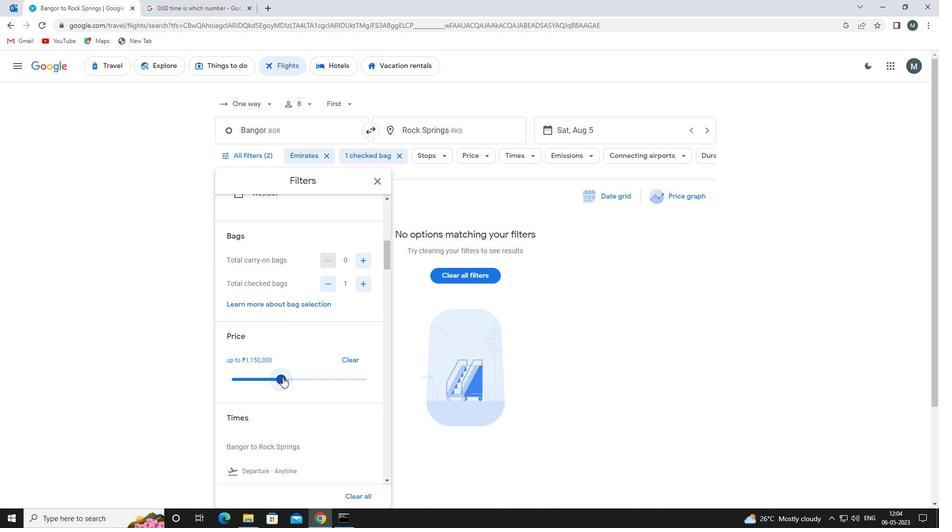 
Action: Mouse moved to (286, 358)
Screenshot: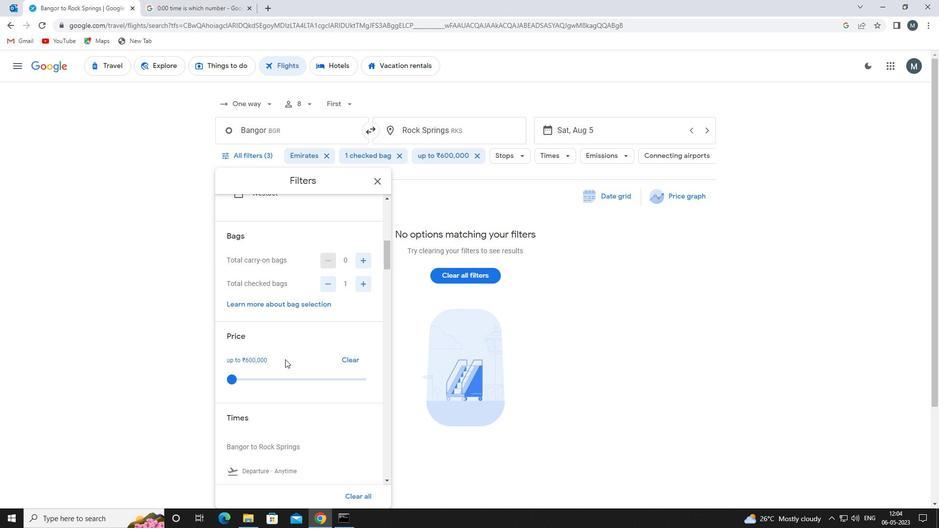 
Action: Mouse scrolled (286, 358) with delta (0, 0)
Screenshot: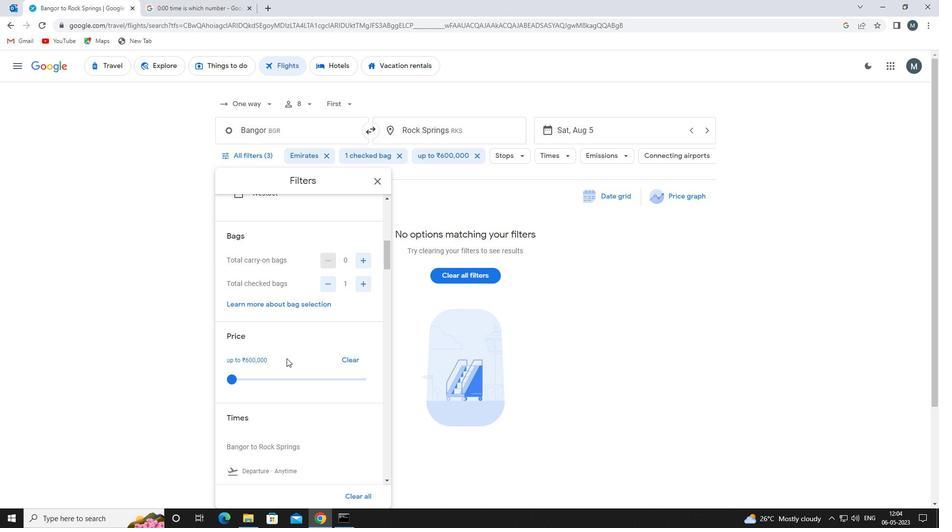
Action: Mouse scrolled (286, 358) with delta (0, 0)
Screenshot: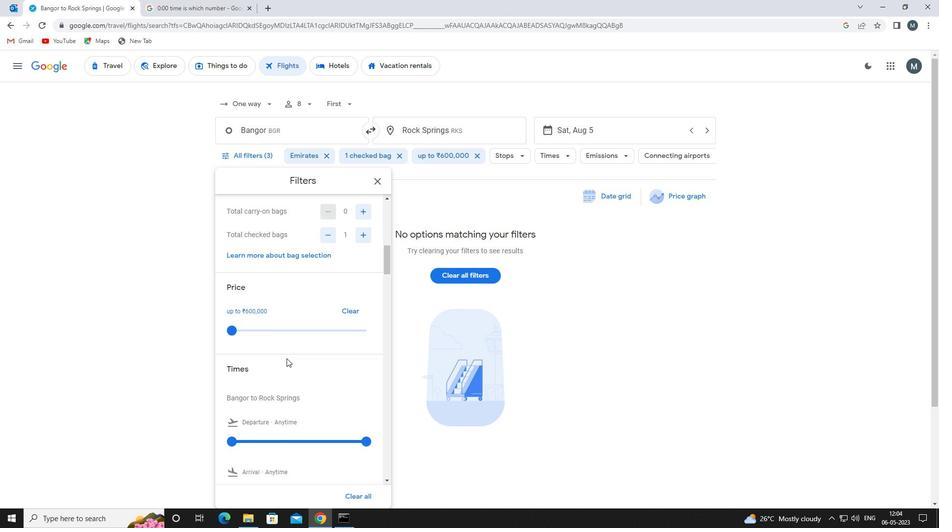 
Action: Mouse moved to (235, 392)
Screenshot: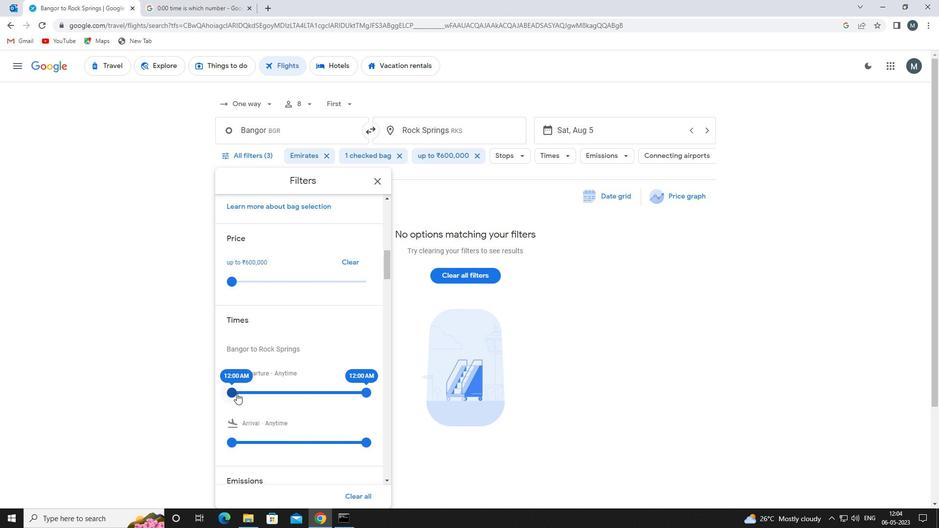 
Action: Mouse pressed left at (235, 392)
Screenshot: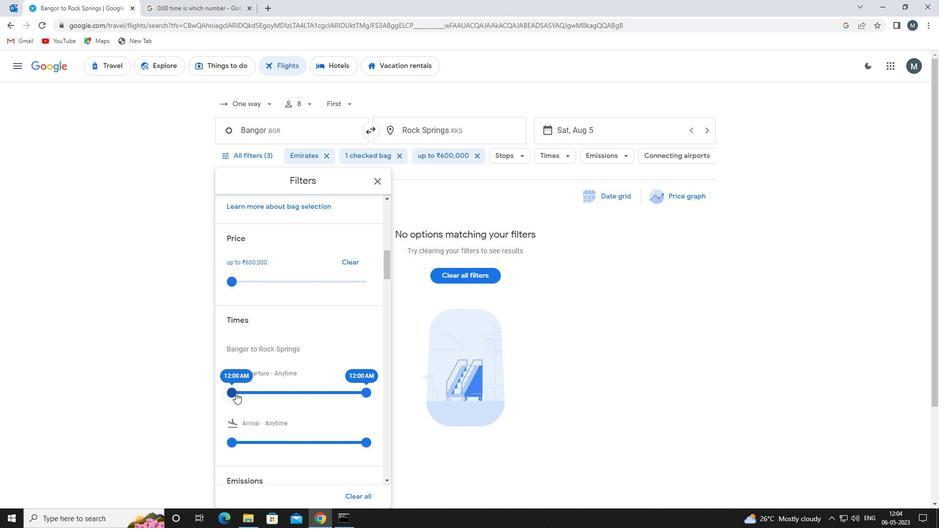 
Action: Mouse moved to (242, 391)
Screenshot: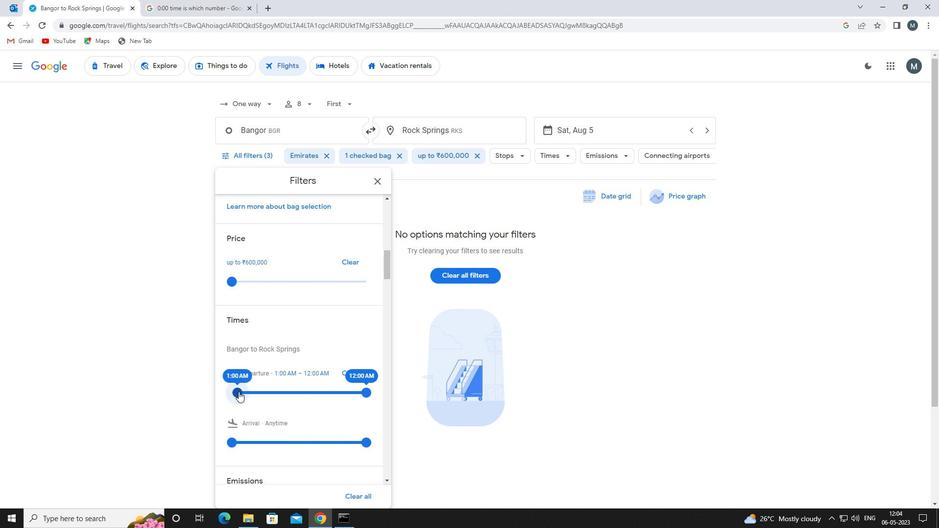 
Action: Mouse pressed left at (242, 391)
Screenshot: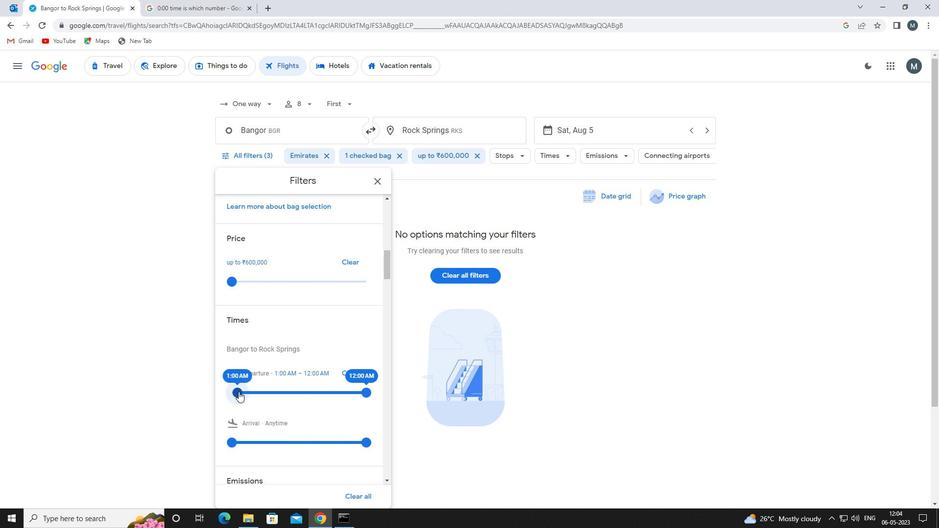 
Action: Mouse moved to (367, 392)
Screenshot: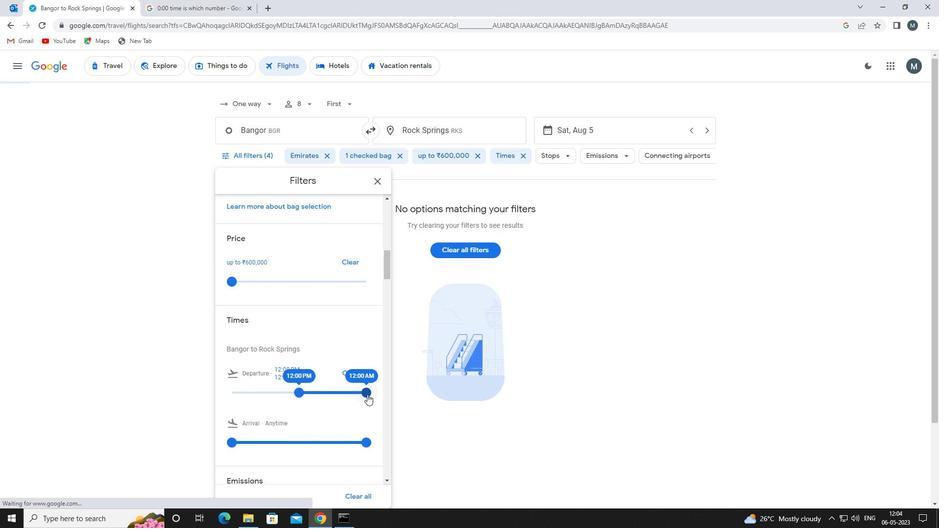 
Action: Mouse pressed left at (367, 392)
Screenshot: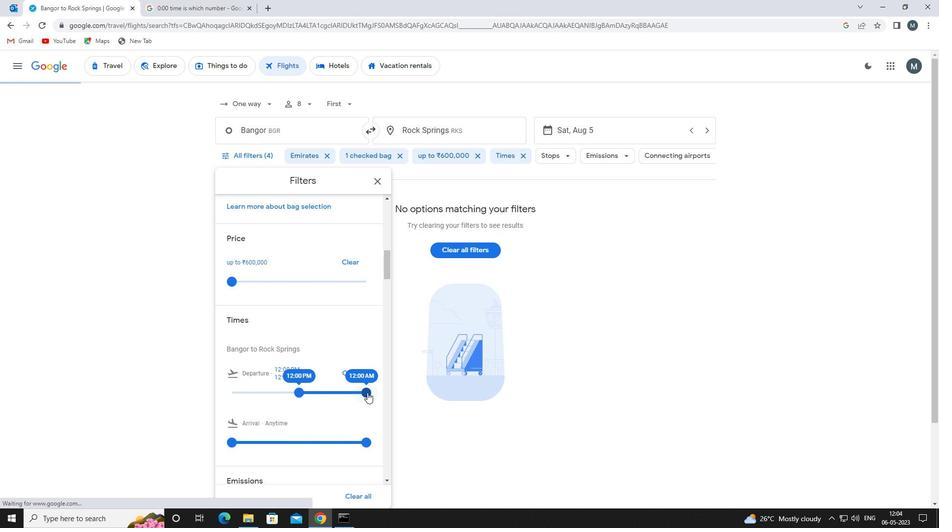 
Action: Mouse moved to (310, 375)
Screenshot: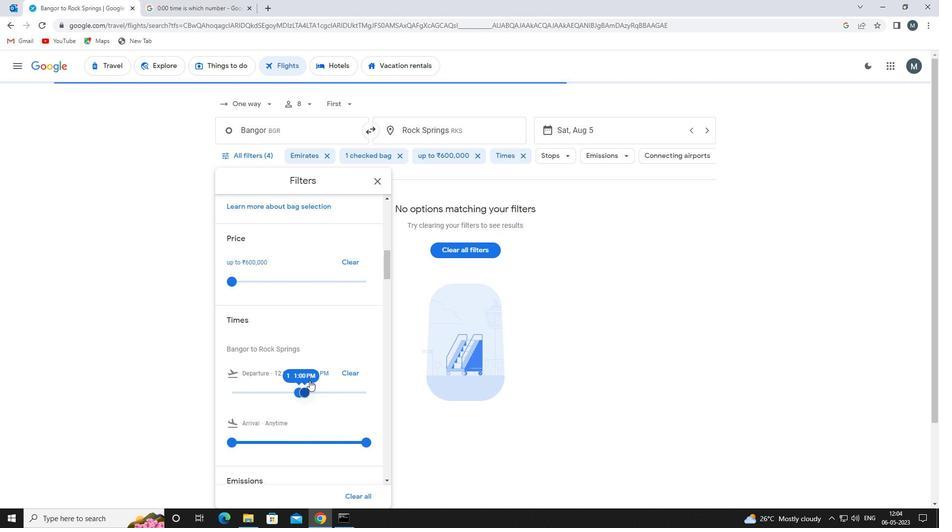 
Action: Mouse scrolled (310, 374) with delta (0, 0)
Screenshot: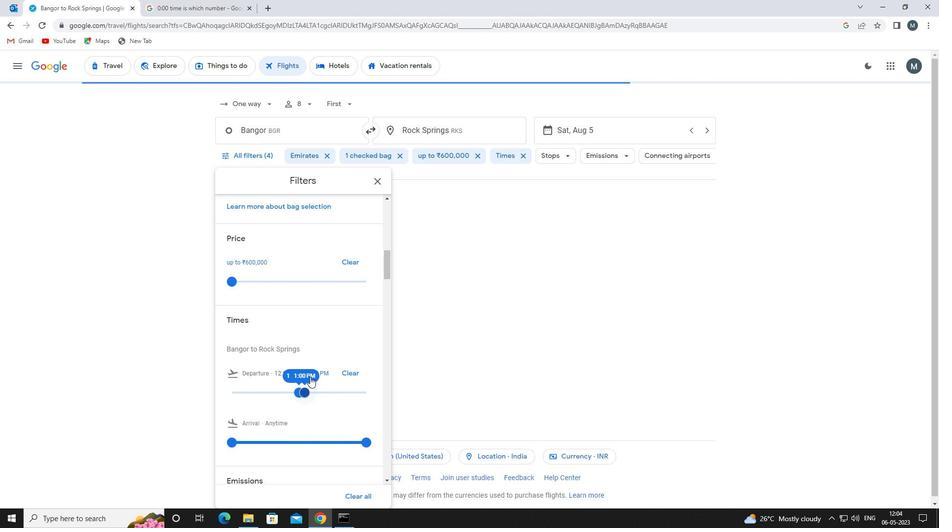 
Action: Mouse moved to (310, 375)
Screenshot: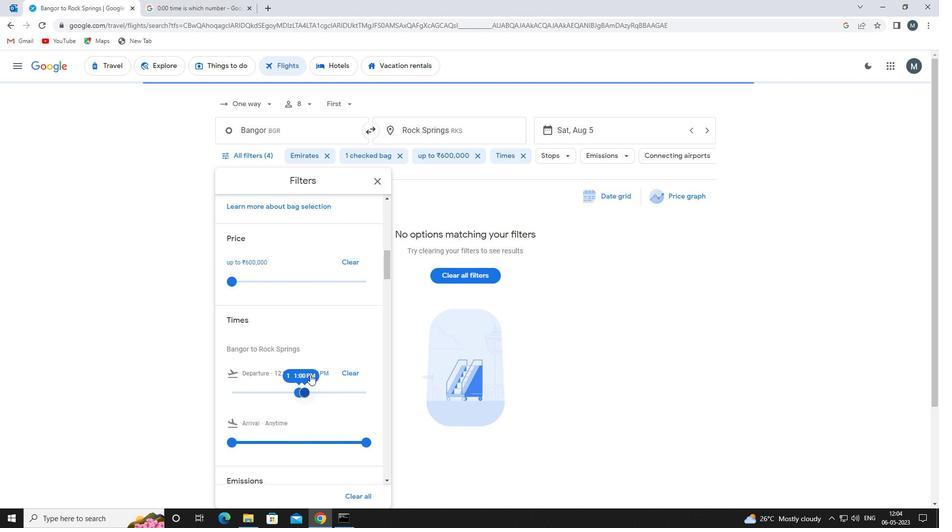 
Action: Mouse scrolled (310, 374) with delta (0, 0)
Screenshot: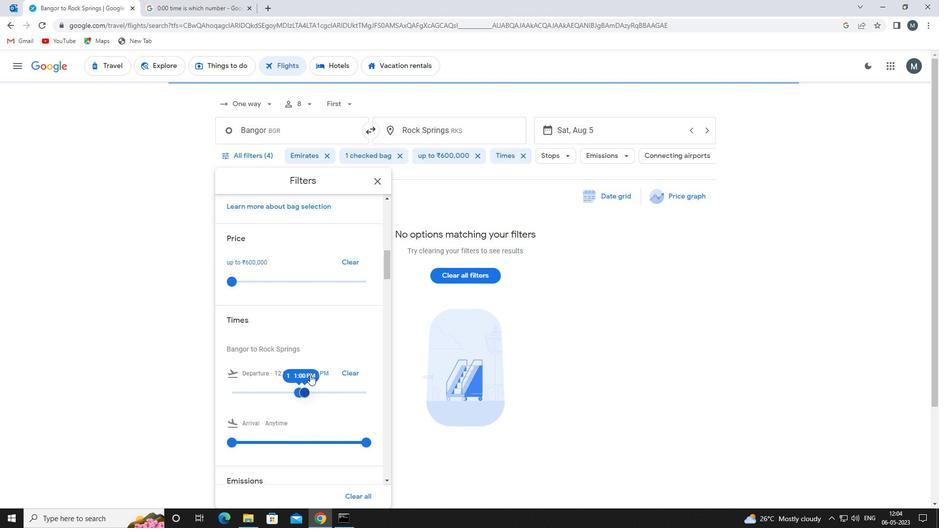 
Action: Mouse moved to (376, 183)
Screenshot: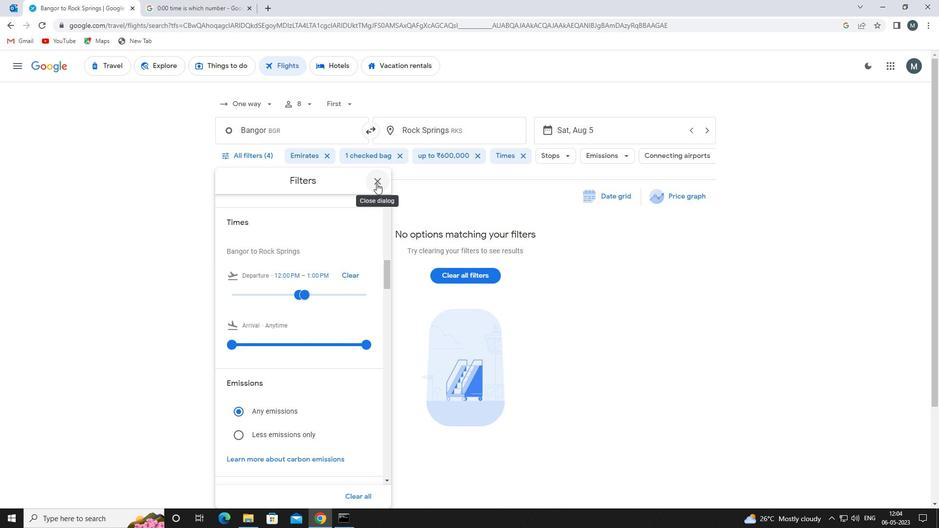 
Action: Mouse pressed left at (376, 183)
Screenshot: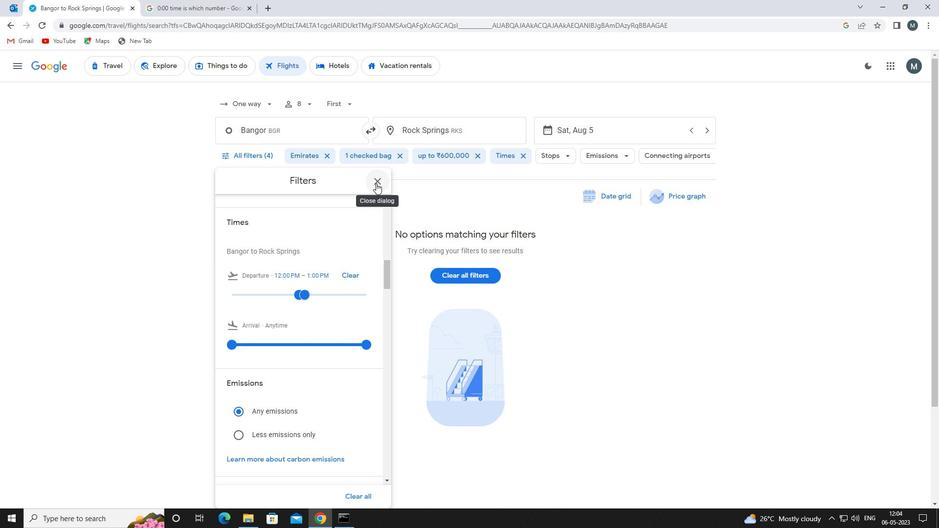 
Action: Mouse moved to (375, 183)
Screenshot: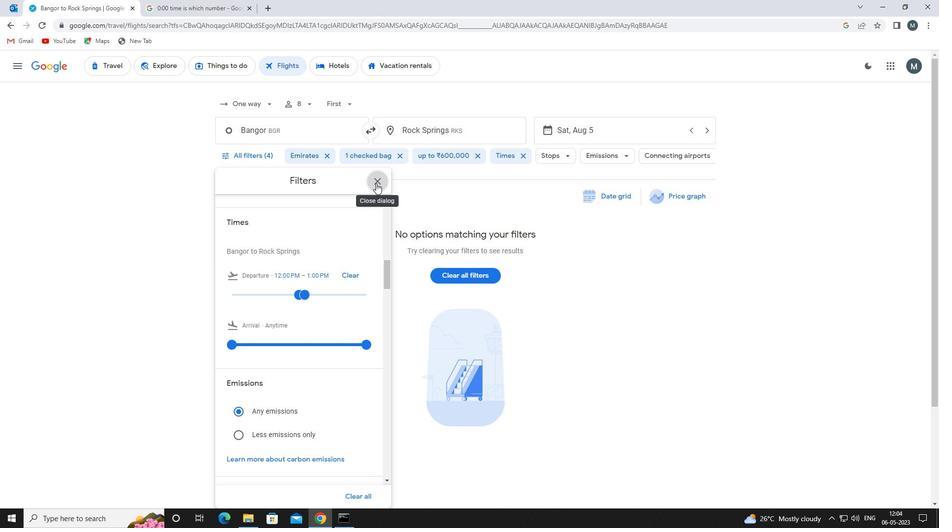
